 Task: Search one way flight ticket for 2 adults, 2 infants in seat and 1 infant on lap in first from Bemidji: Bemidji Regional Airport to Greensboro: Piedmont Triad International Airport on 5-1-2023. Choice of flights is Westjet. Number of bags: 1 checked bag. Price is upto 85000. Outbound departure time preference is 6:15.
Action: Mouse moved to (355, 493)
Screenshot: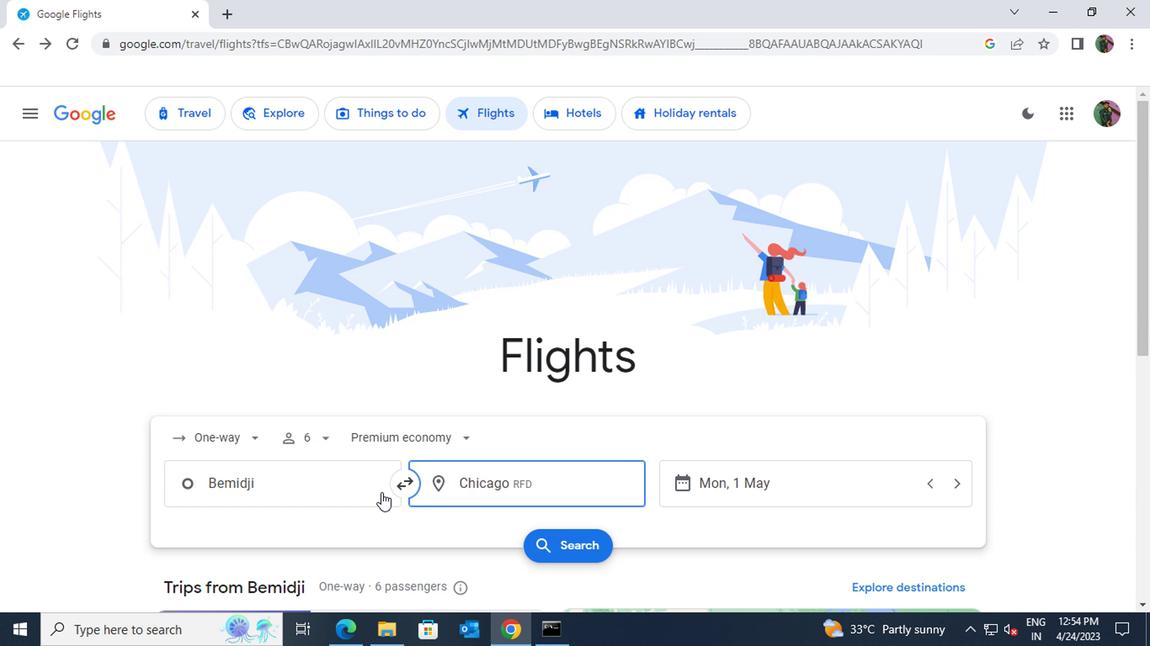 
Action: Mouse pressed left at (355, 493)
Screenshot: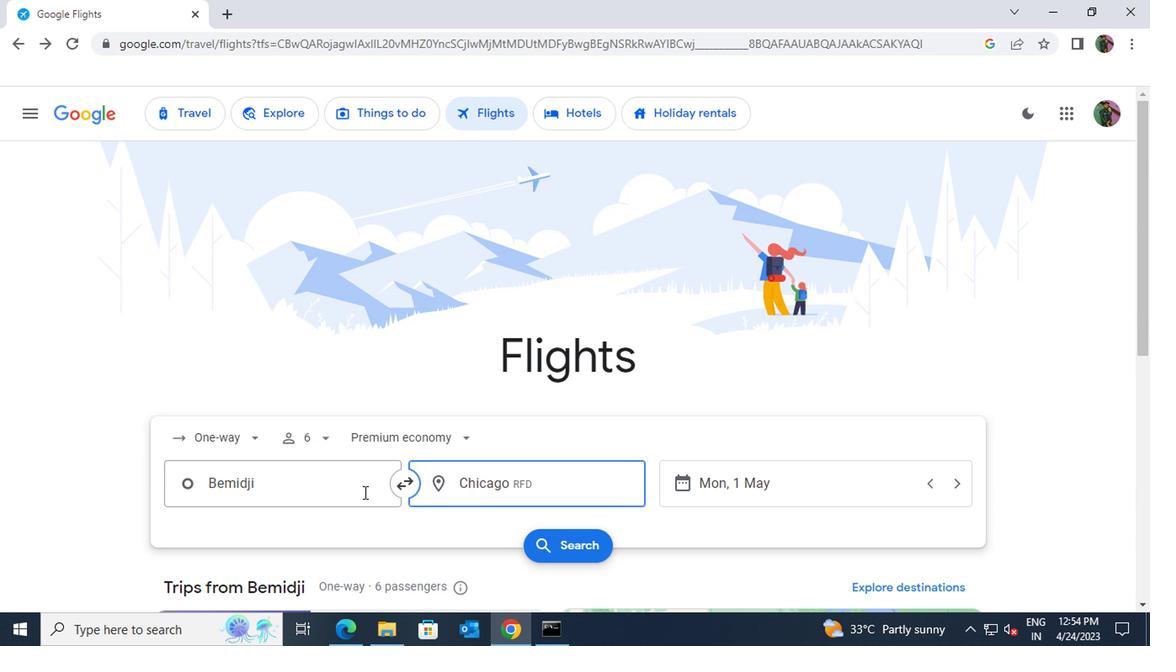 
Action: Key pressed bem
Screenshot: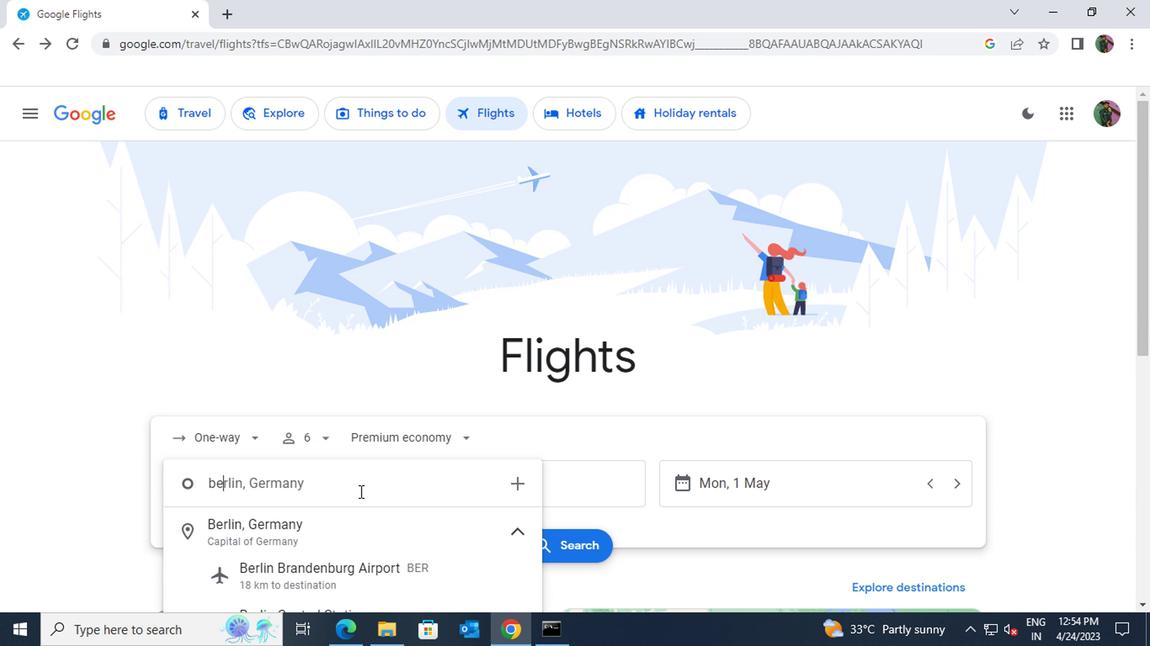 
Action: Mouse moved to (327, 524)
Screenshot: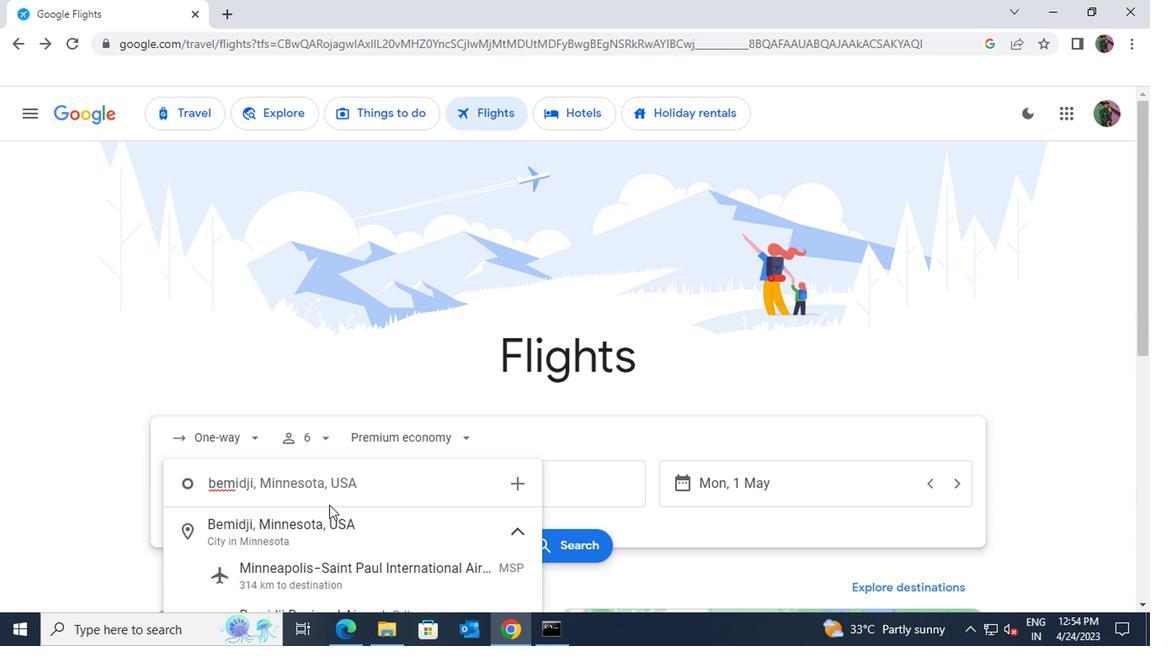 
Action: Mouse pressed left at (327, 524)
Screenshot: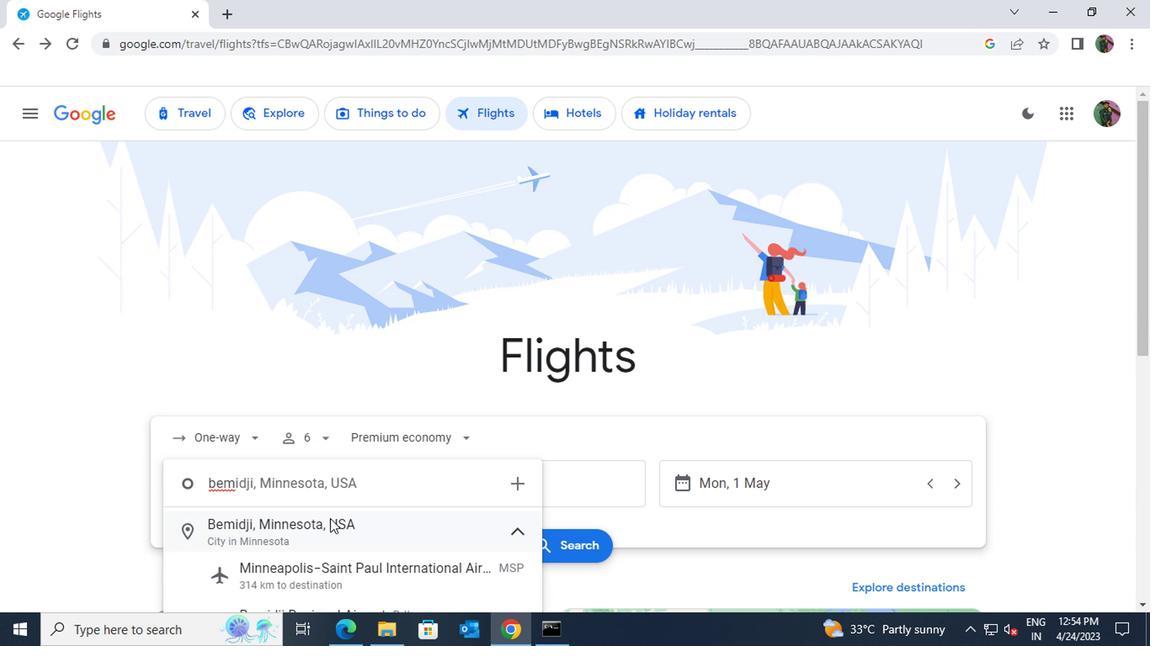 
Action: Mouse moved to (455, 493)
Screenshot: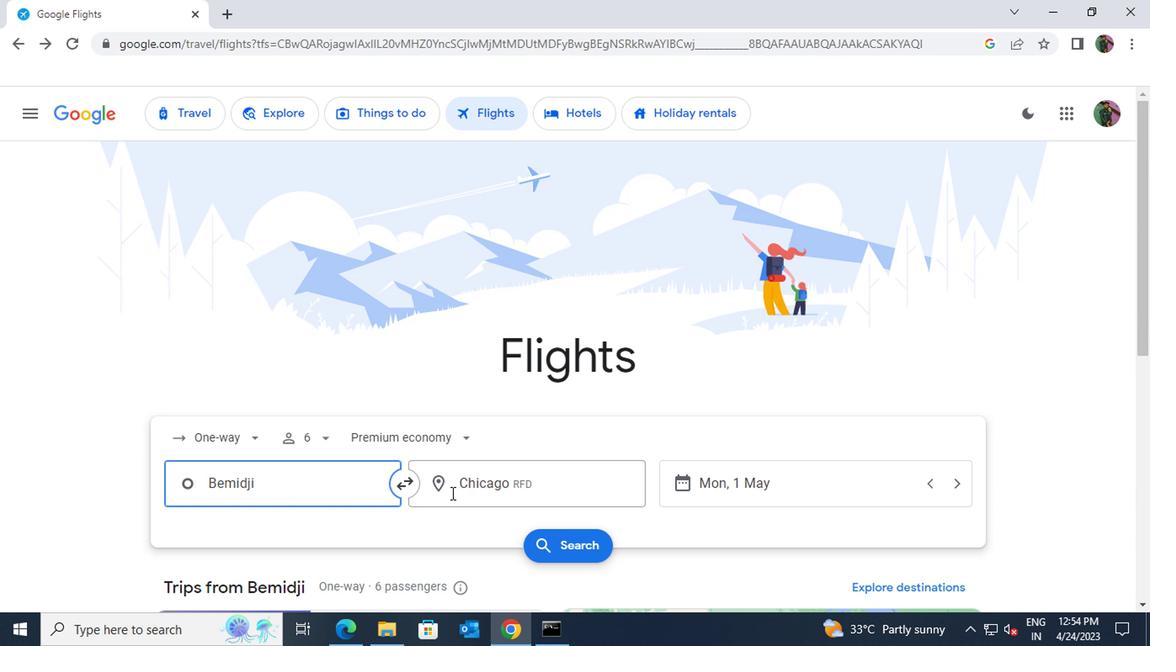 
Action: Mouse pressed left at (455, 493)
Screenshot: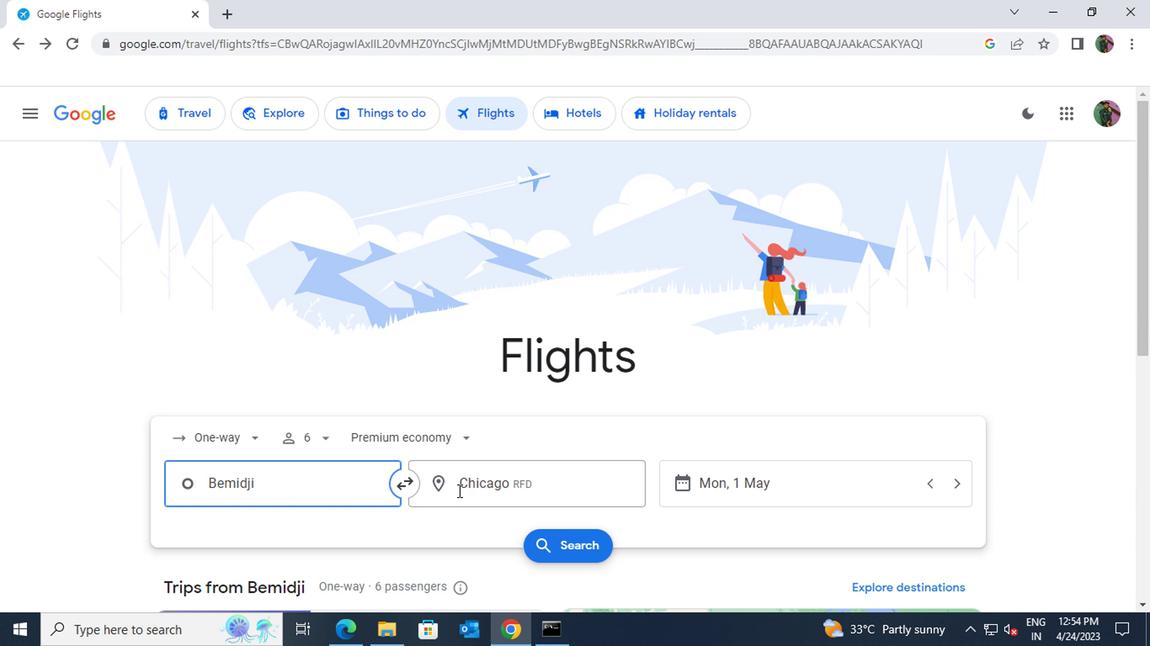
Action: Key pressed greensboro
Screenshot: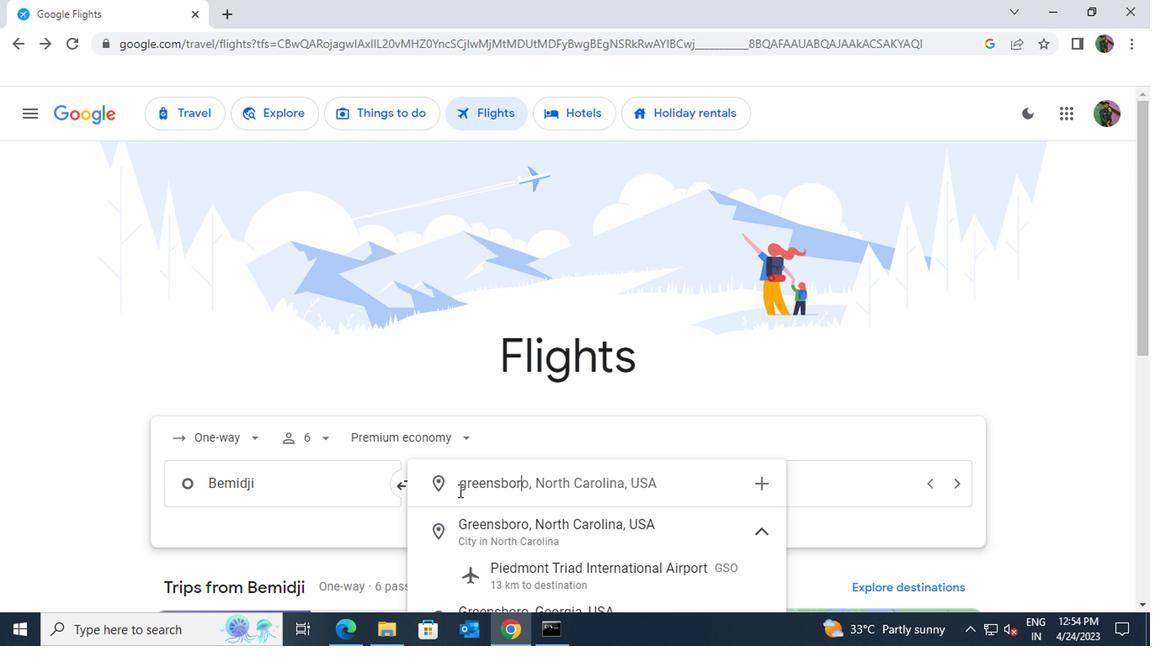 
Action: Mouse moved to (465, 530)
Screenshot: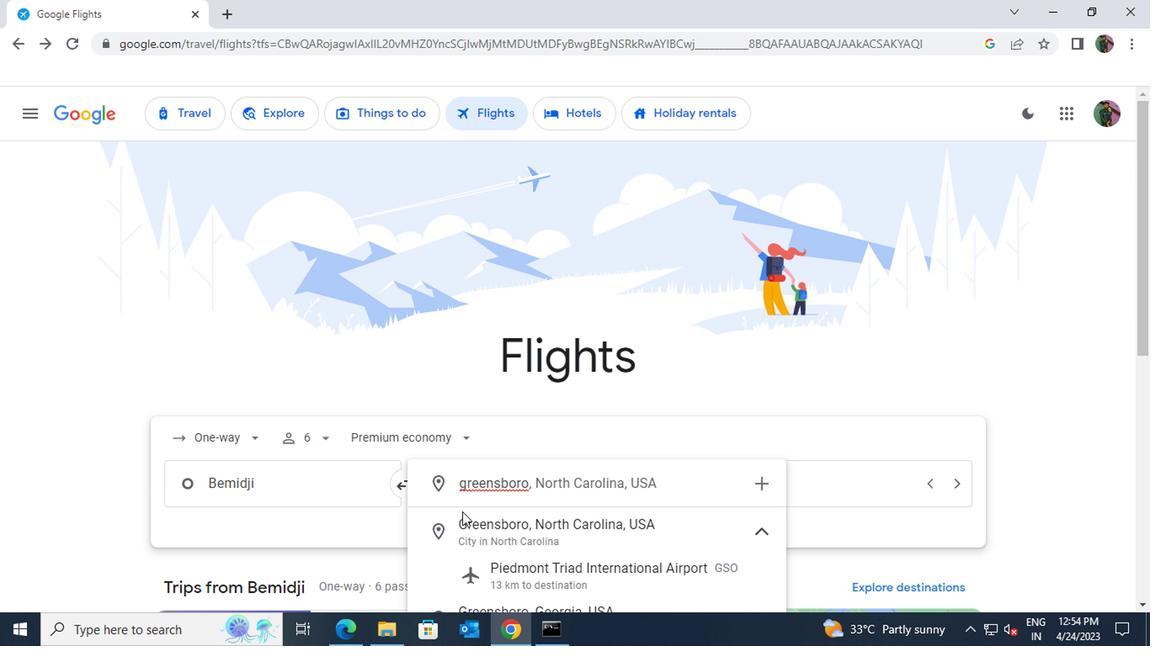 
Action: Mouse pressed left at (465, 530)
Screenshot: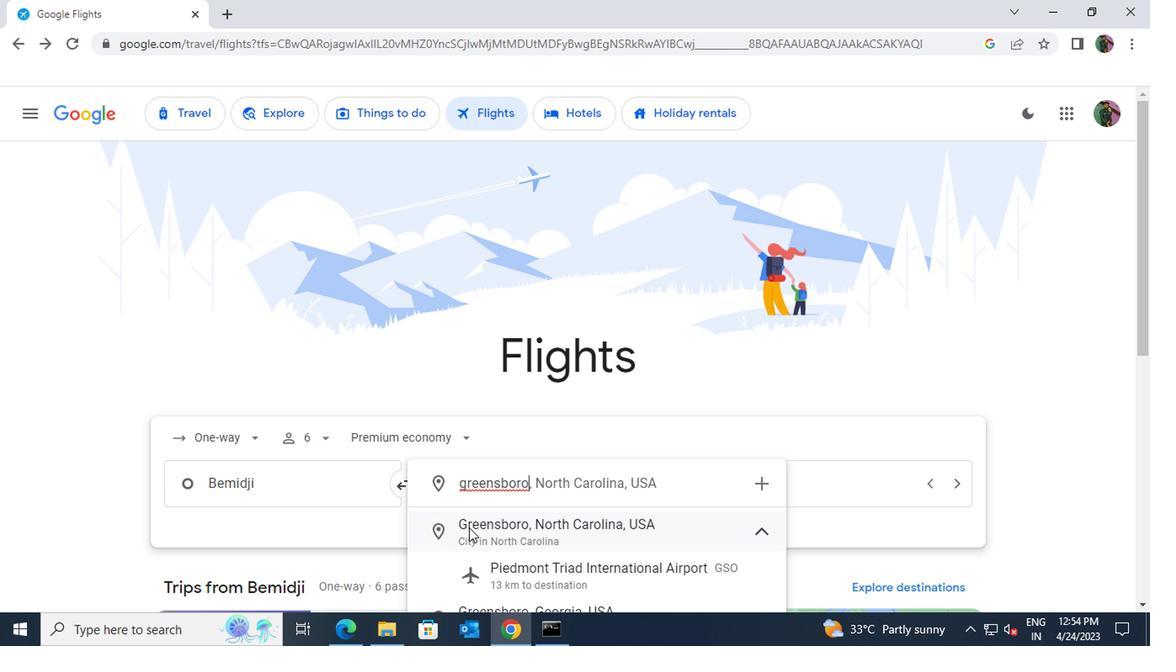 
Action: Mouse moved to (324, 443)
Screenshot: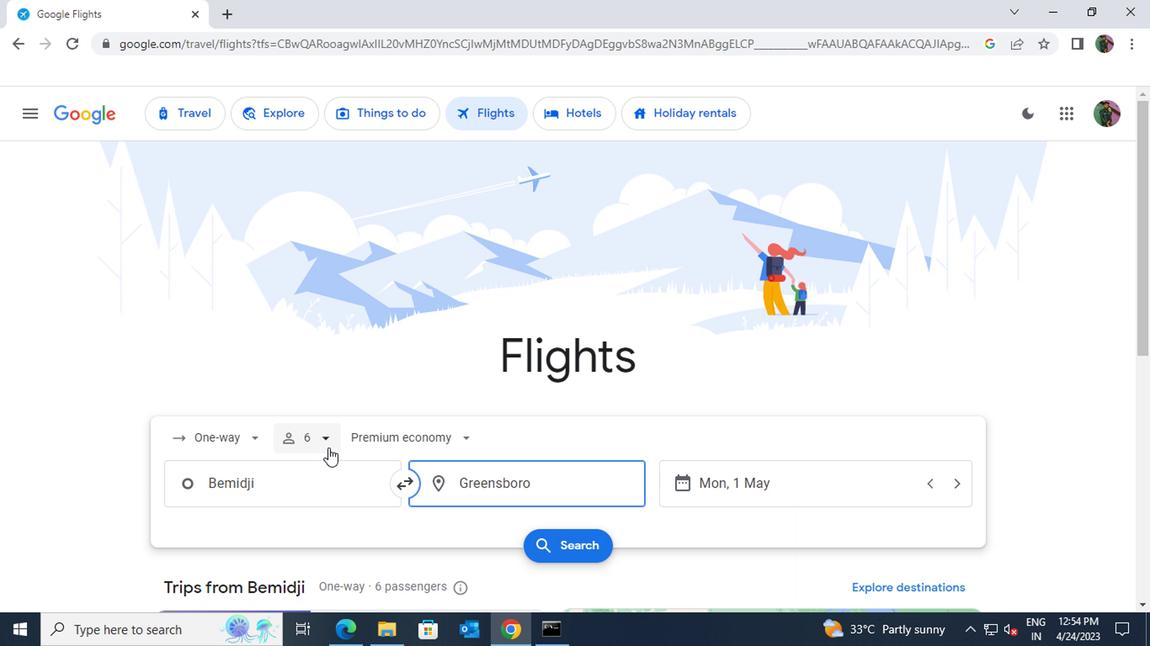 
Action: Mouse pressed left at (324, 443)
Screenshot: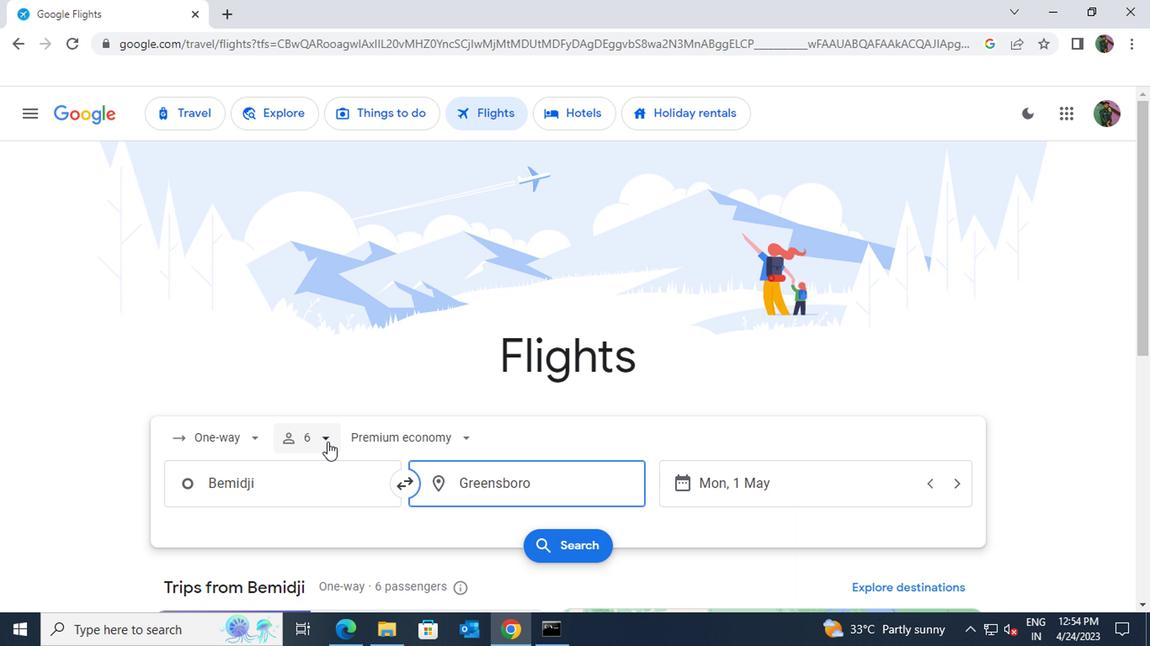 
Action: Mouse moved to (388, 482)
Screenshot: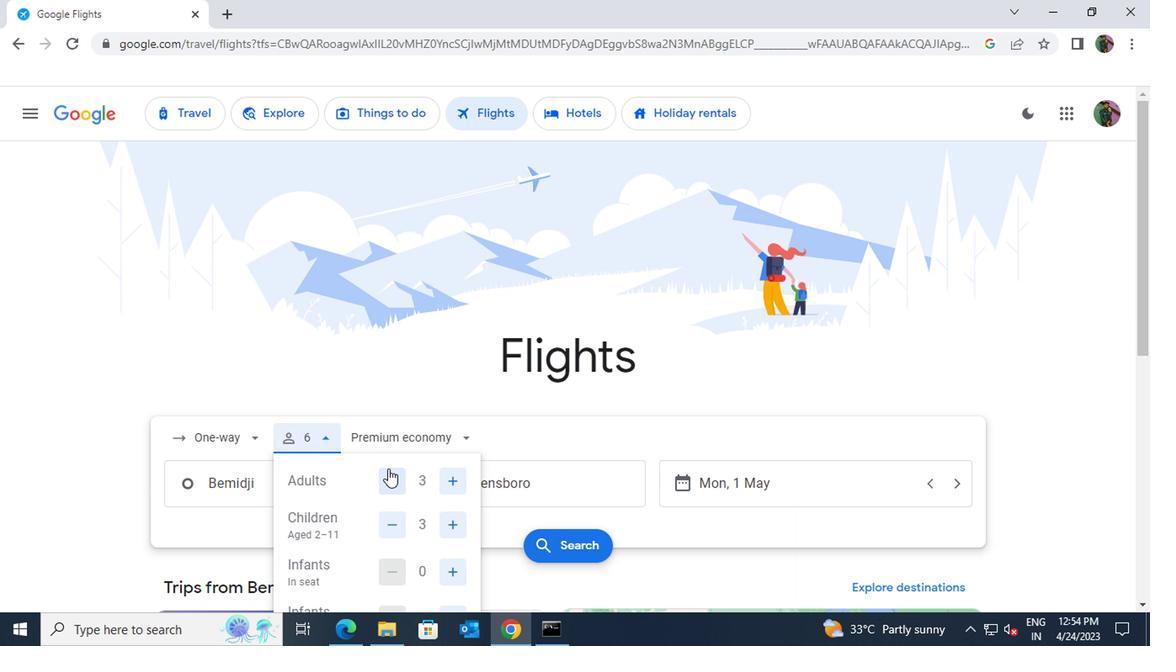 
Action: Mouse pressed left at (388, 482)
Screenshot: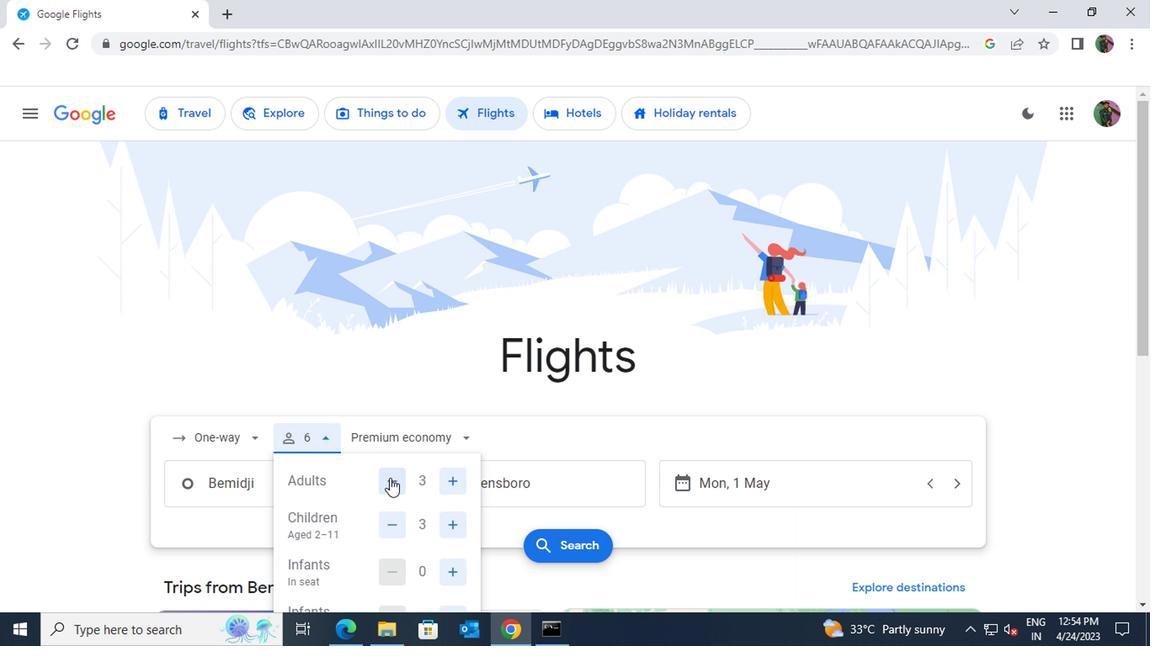 
Action: Mouse moved to (400, 519)
Screenshot: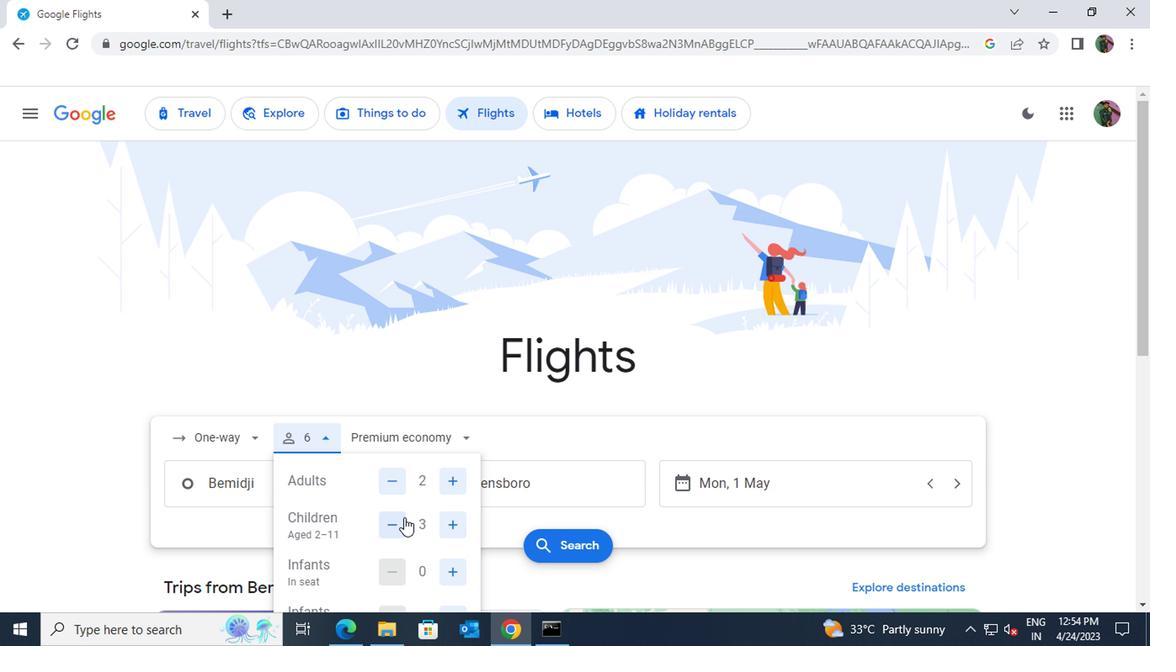 
Action: Mouse pressed left at (400, 519)
Screenshot: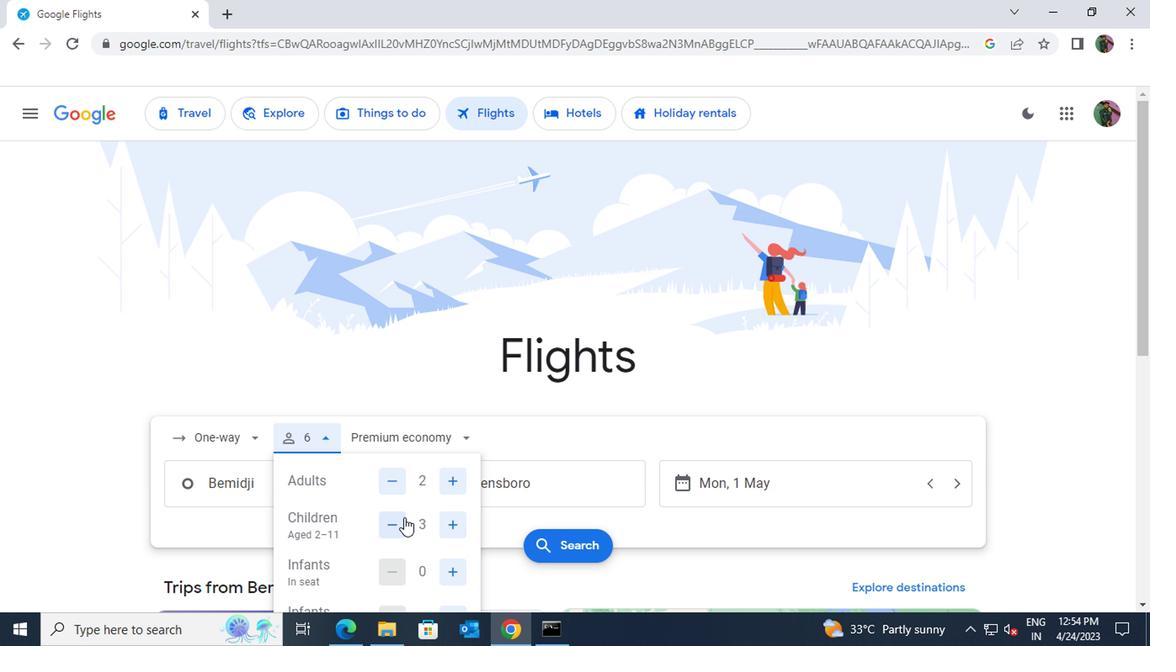 
Action: Mouse moved to (398, 521)
Screenshot: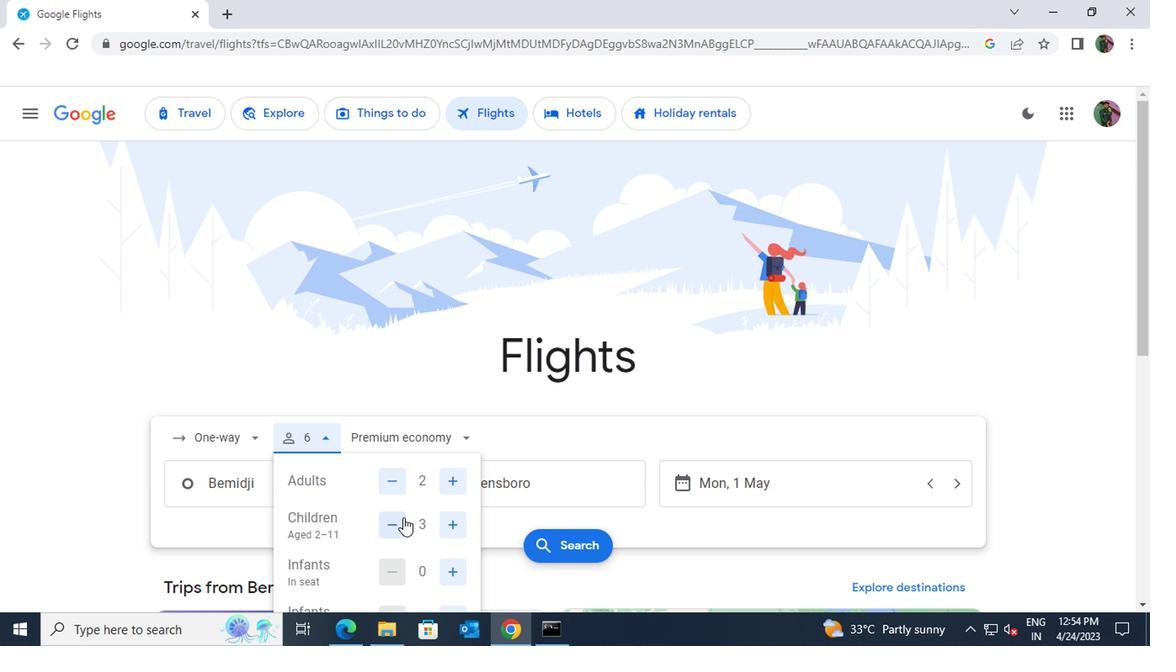 
Action: Mouse pressed left at (398, 521)
Screenshot: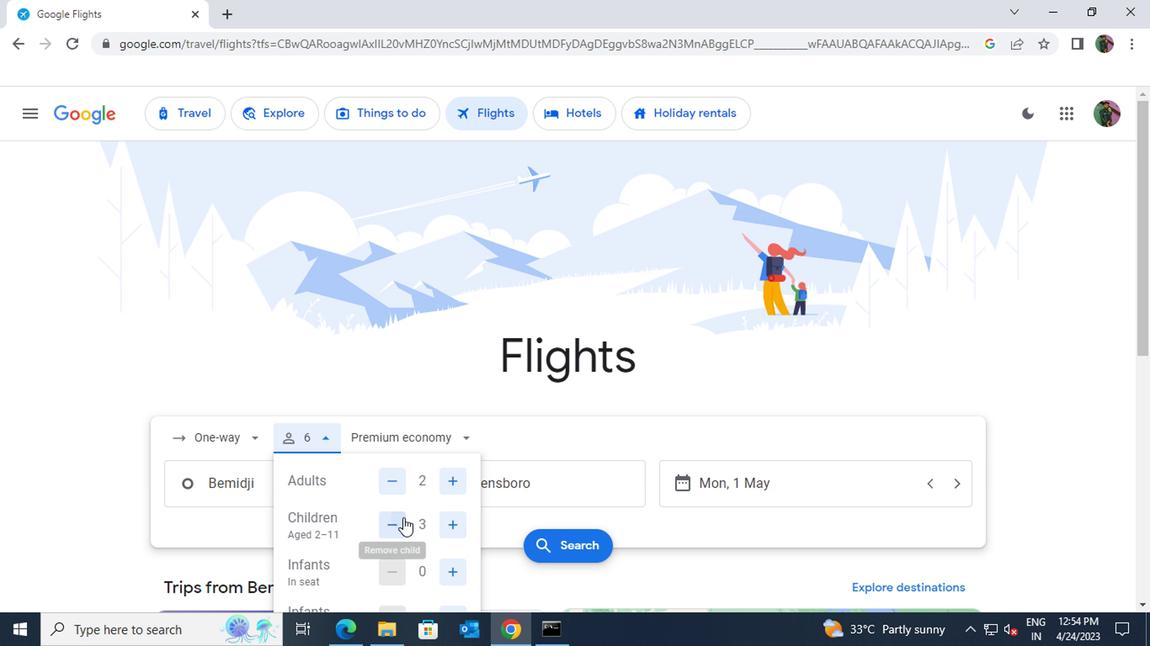 
Action: Mouse pressed left at (398, 521)
Screenshot: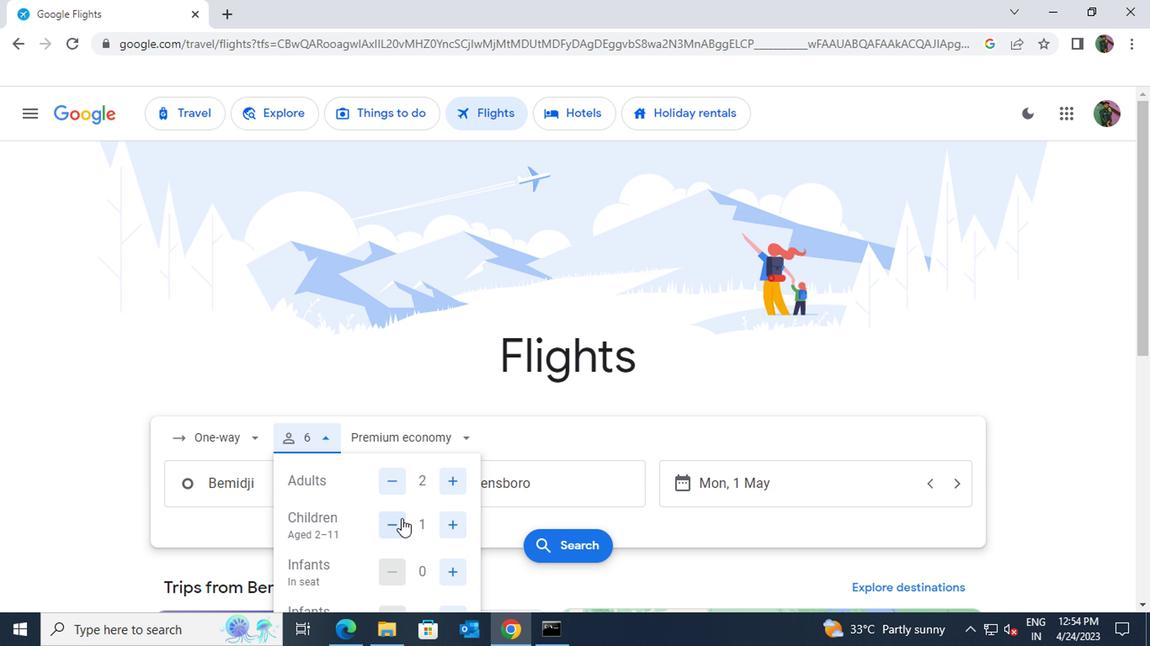 
Action: Mouse scrolled (398, 519) with delta (0, -1)
Screenshot: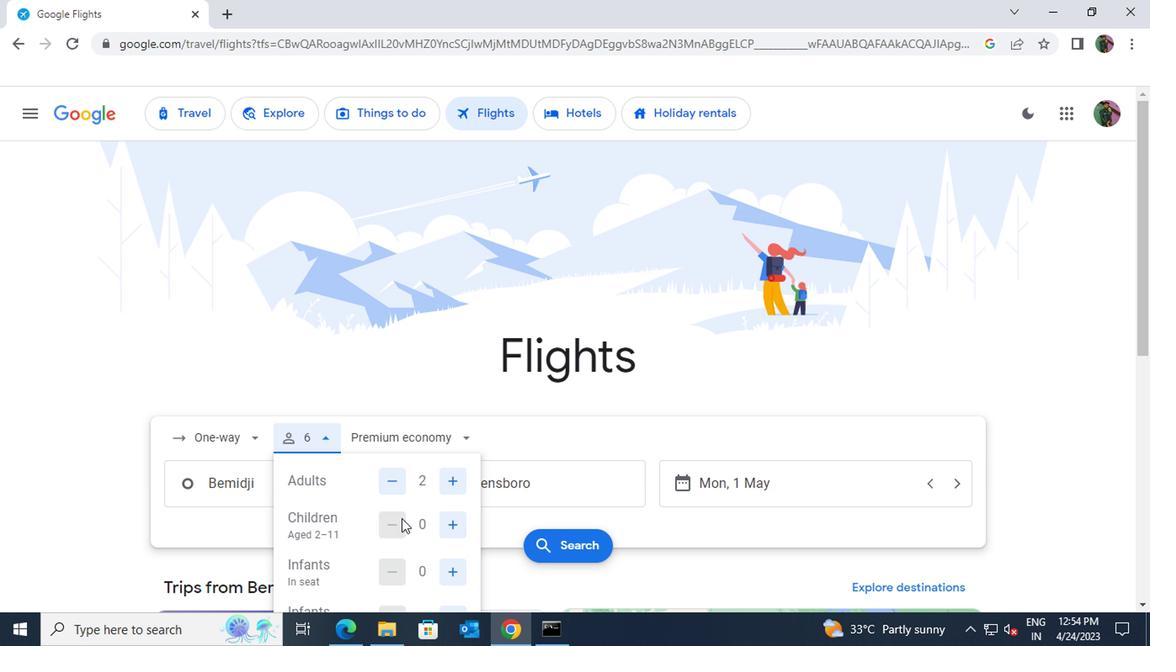 
Action: Mouse moved to (448, 488)
Screenshot: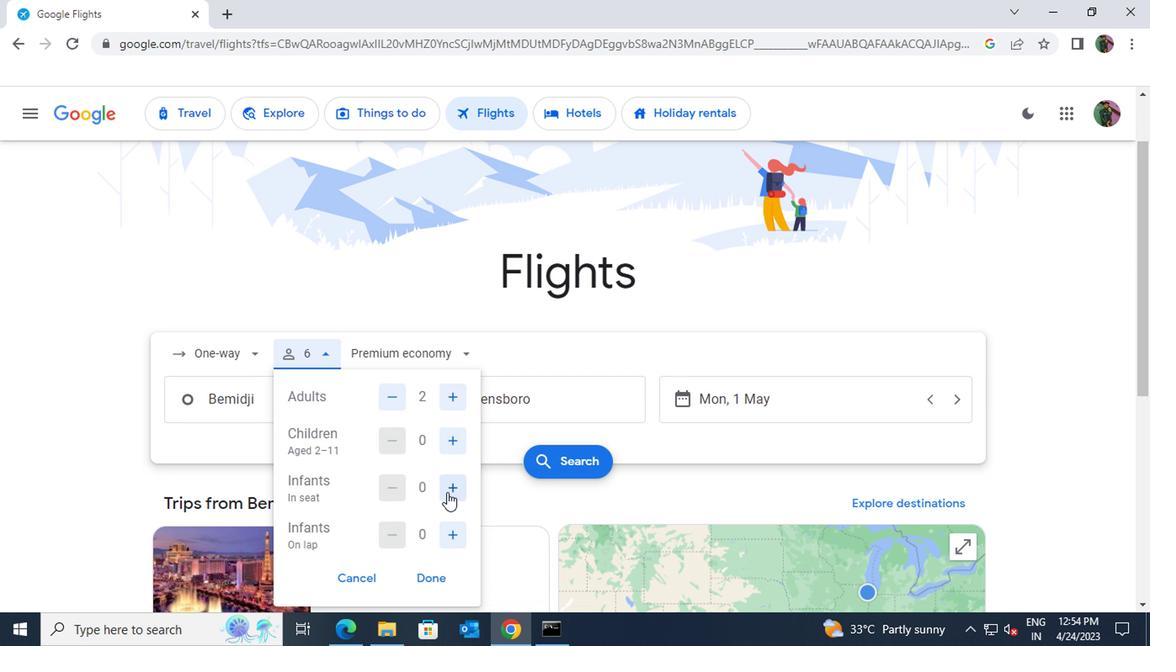 
Action: Mouse pressed left at (448, 488)
Screenshot: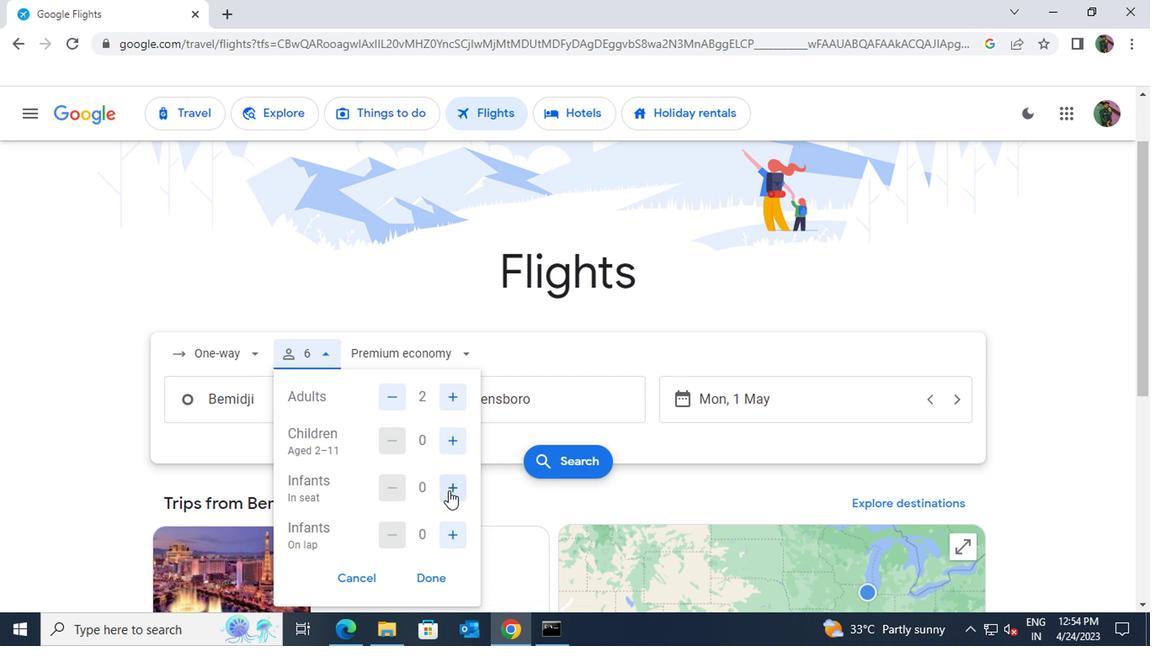 
Action: Mouse moved to (445, 531)
Screenshot: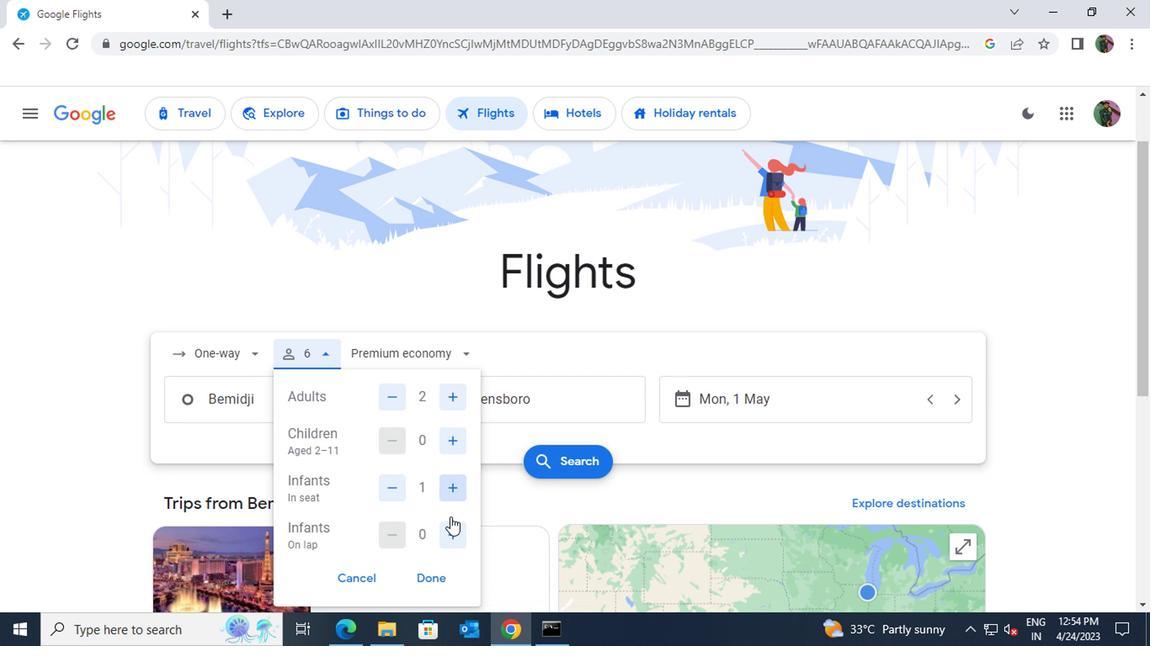 
Action: Mouse pressed left at (445, 531)
Screenshot: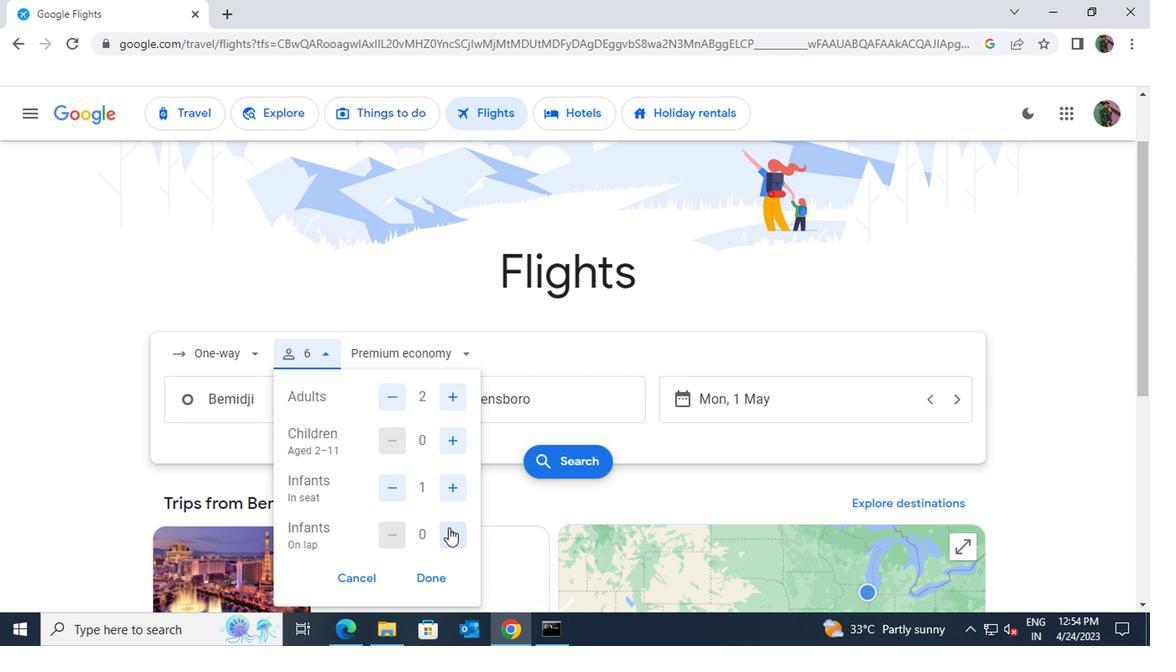 
Action: Mouse moved to (431, 579)
Screenshot: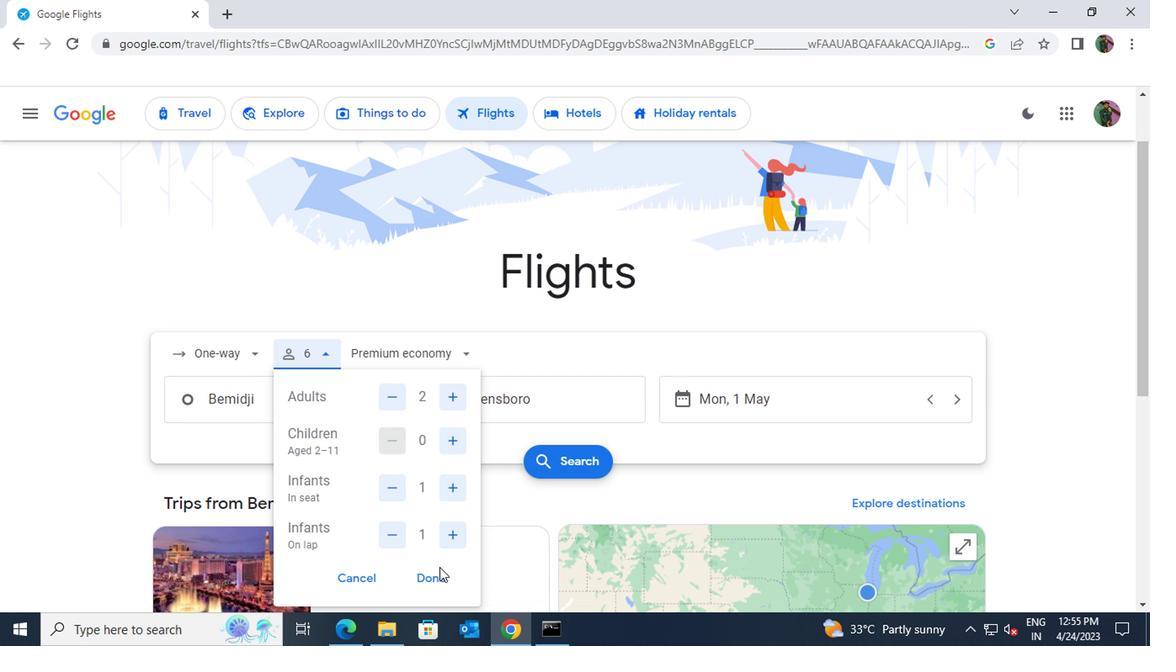 
Action: Mouse pressed left at (431, 579)
Screenshot: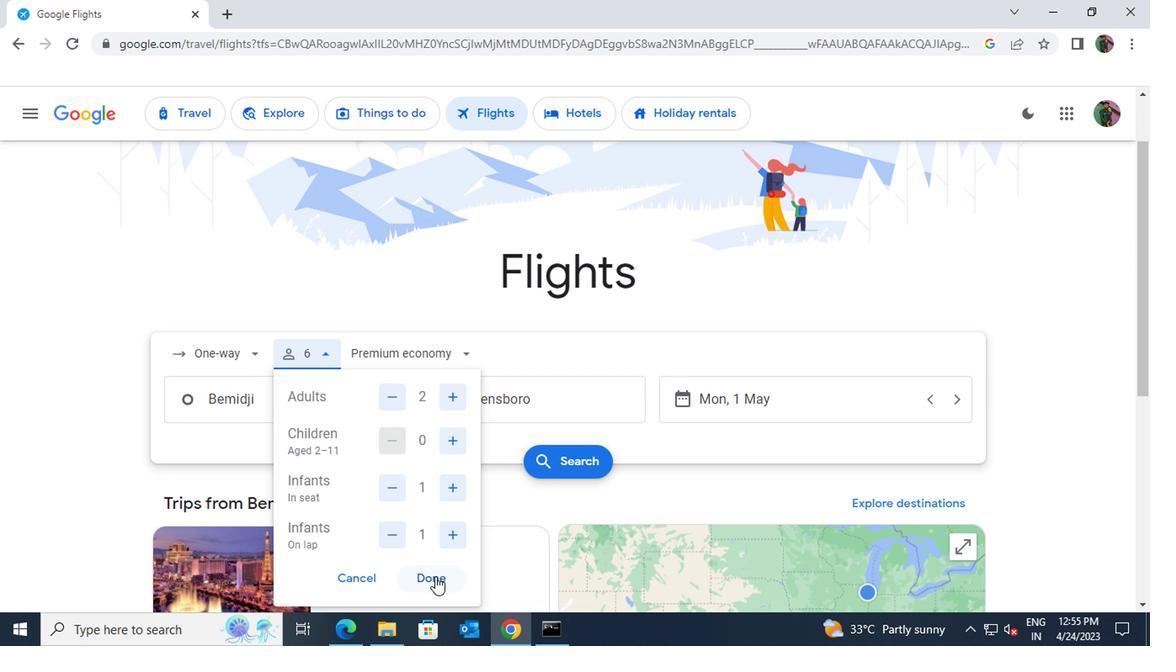 
Action: Mouse moved to (583, 461)
Screenshot: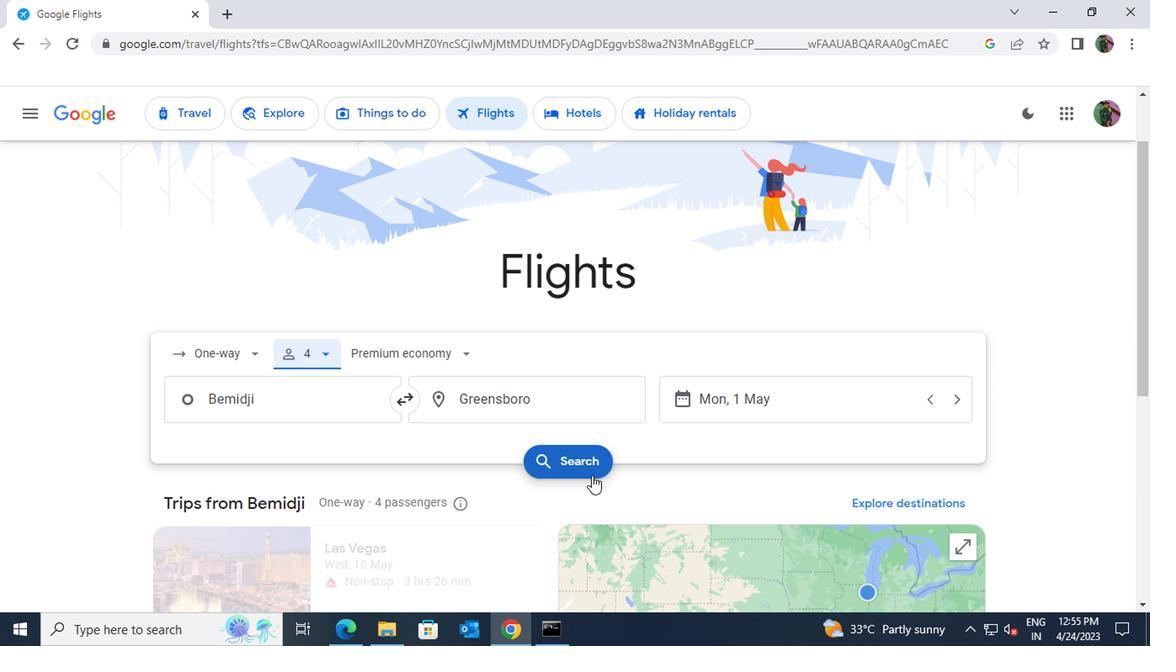
Action: Mouse pressed left at (583, 461)
Screenshot: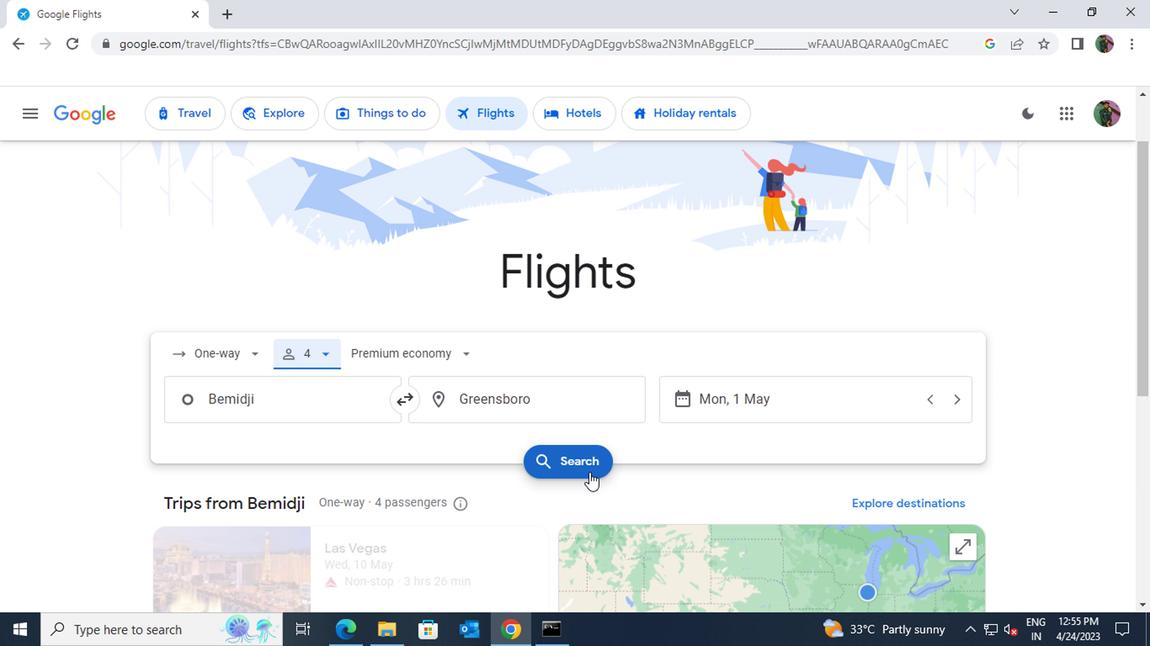 
Action: Mouse moved to (448, 268)
Screenshot: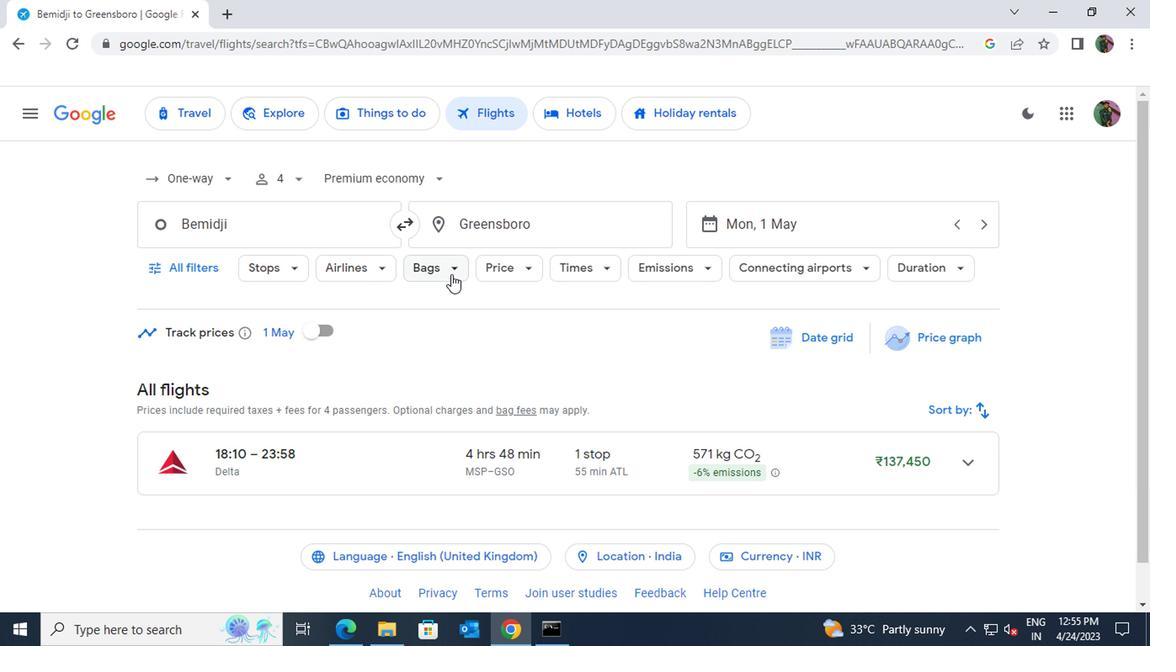 
Action: Mouse pressed left at (448, 268)
Screenshot: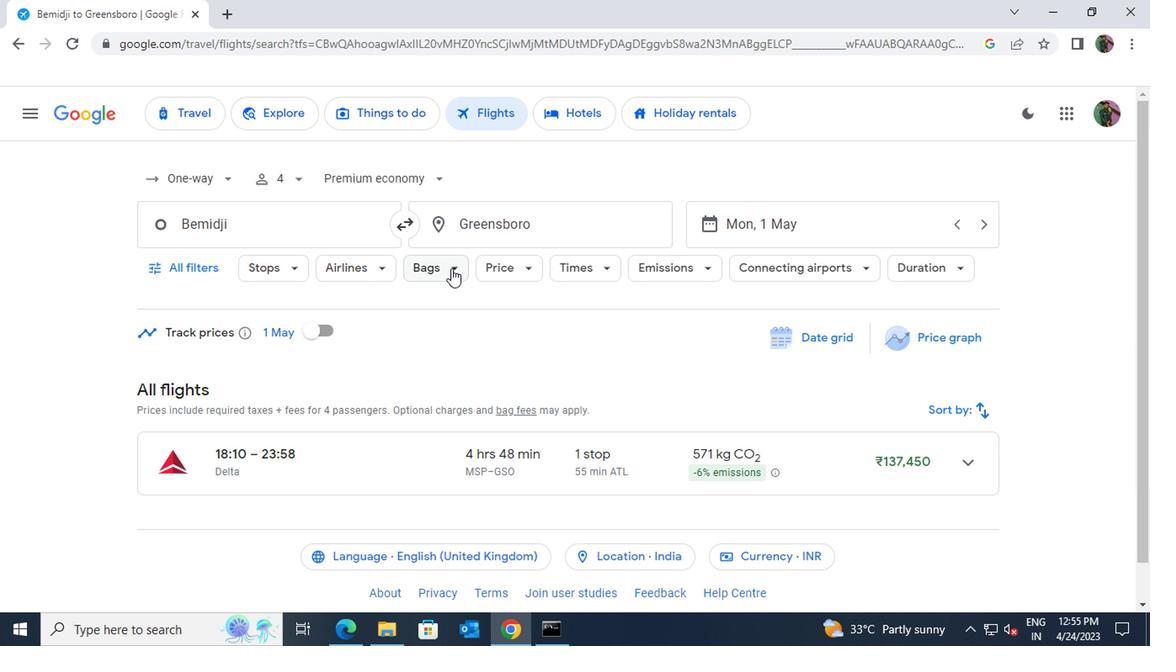 
Action: Mouse moved to (661, 388)
Screenshot: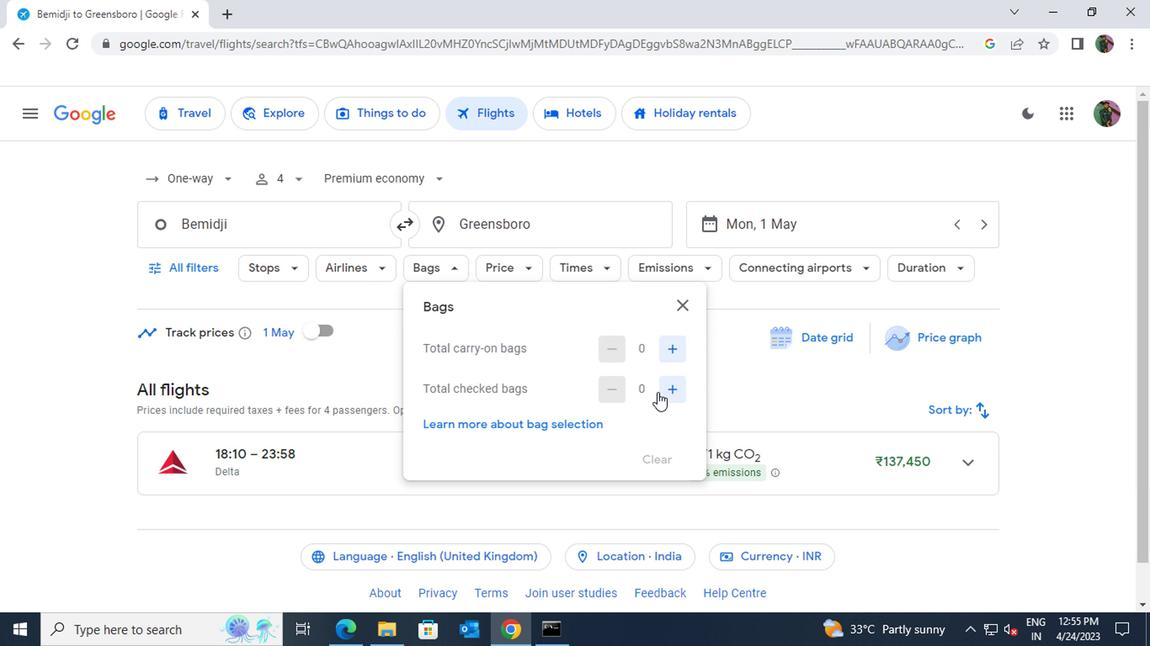 
Action: Mouse pressed left at (661, 388)
Screenshot: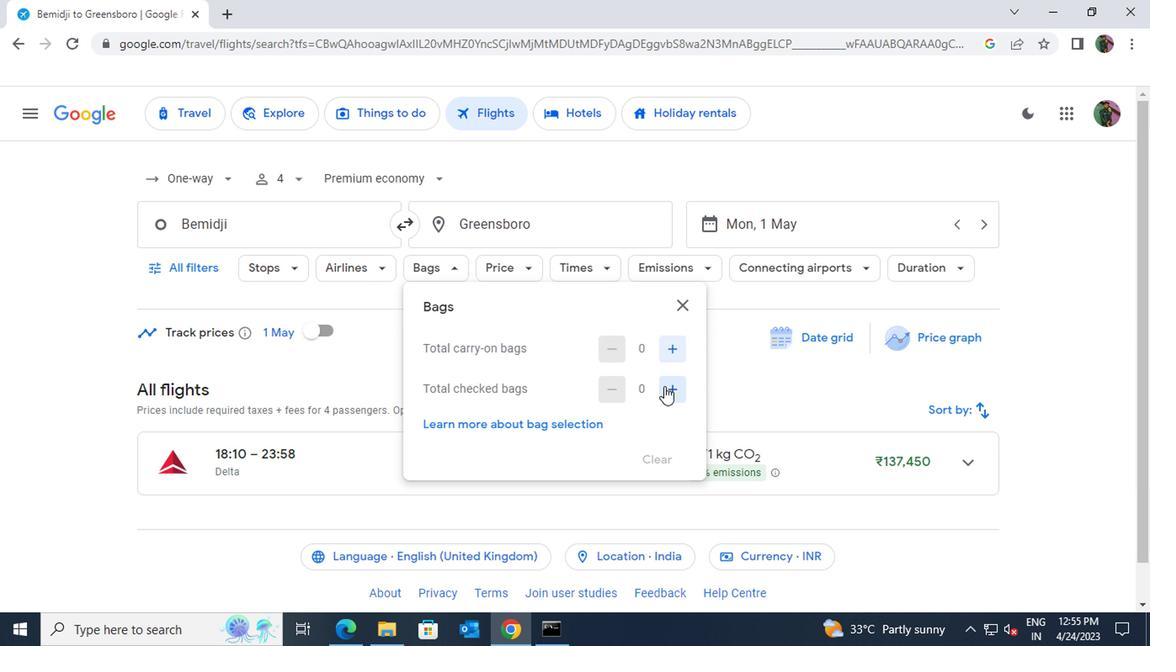 
Action: Mouse moved to (677, 307)
Screenshot: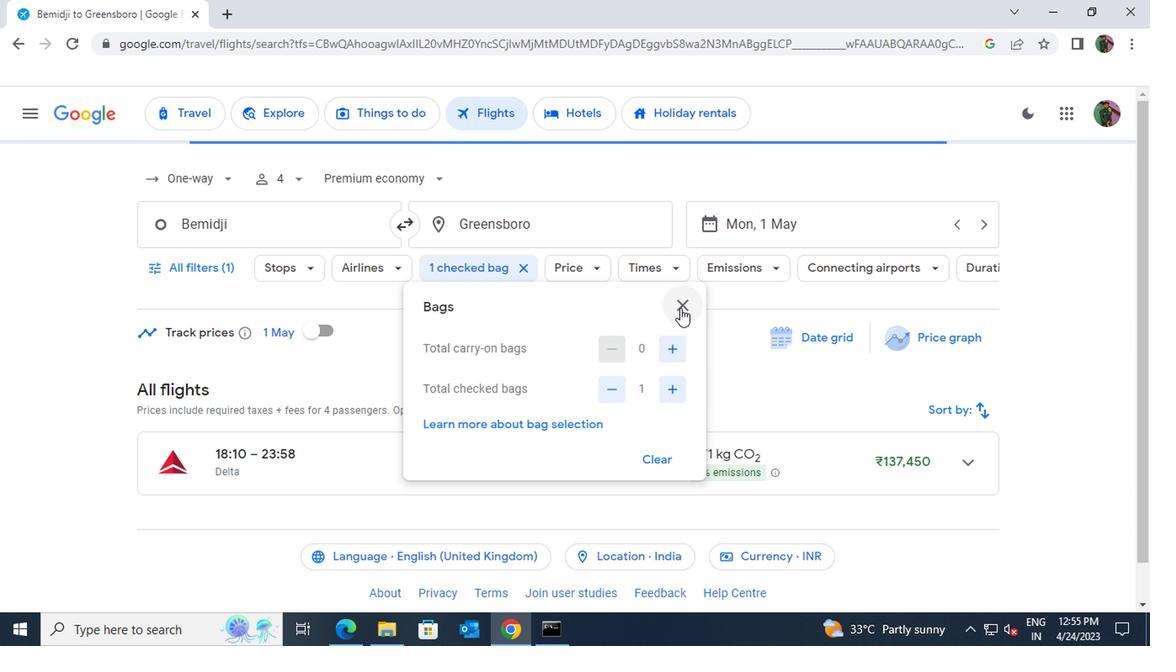 
Action: Mouse pressed left at (677, 307)
Screenshot: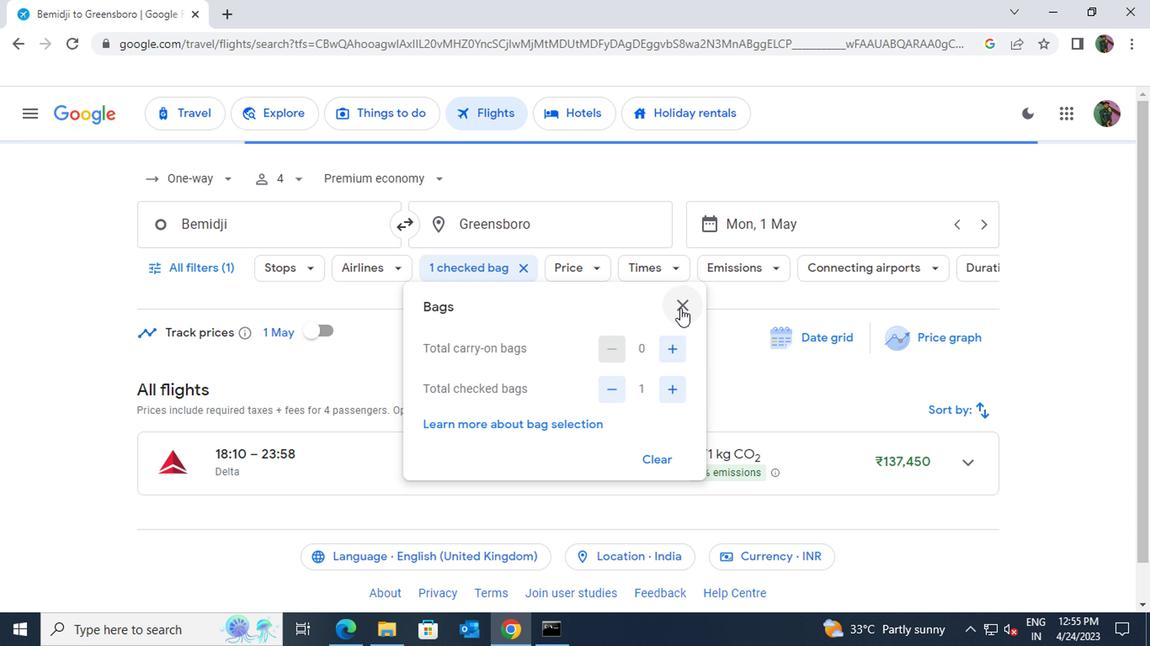 
Action: Mouse moved to (594, 271)
Screenshot: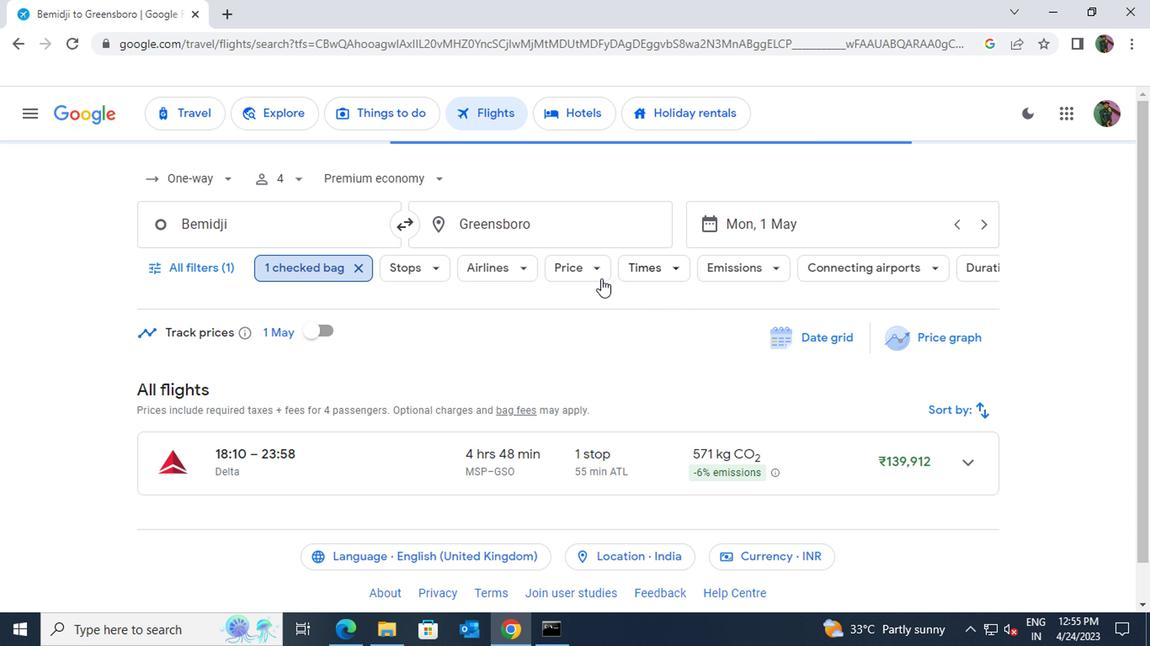 
Action: Mouse pressed left at (594, 271)
Screenshot: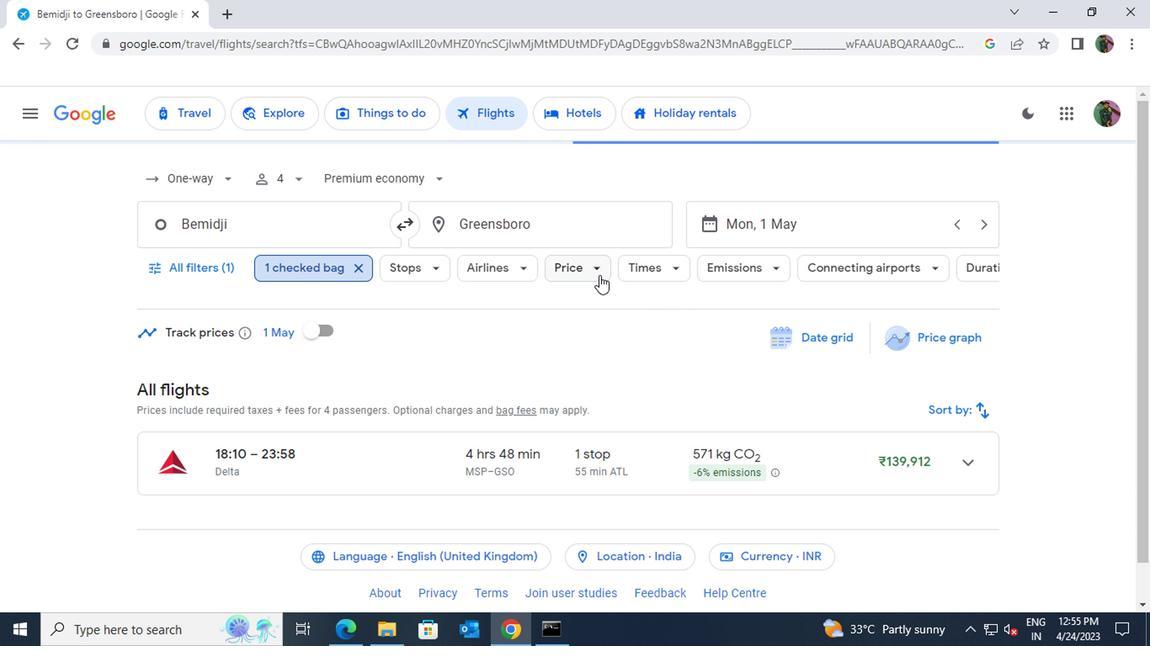 
Action: Mouse moved to (824, 369)
Screenshot: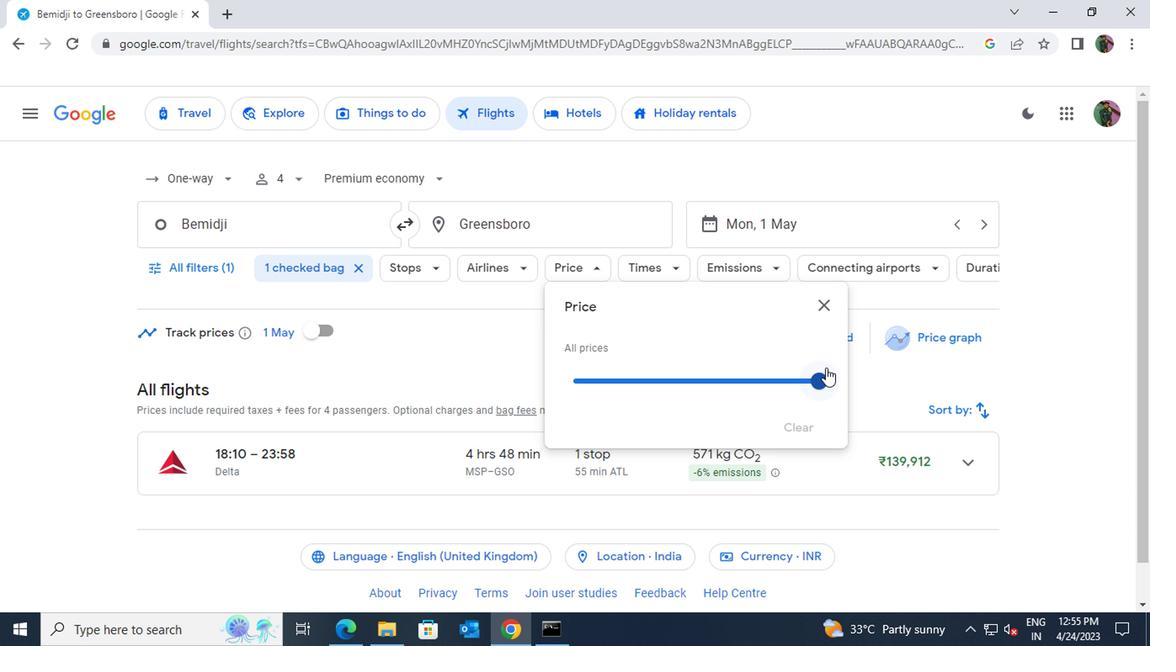 
Action: Mouse pressed left at (824, 369)
Screenshot: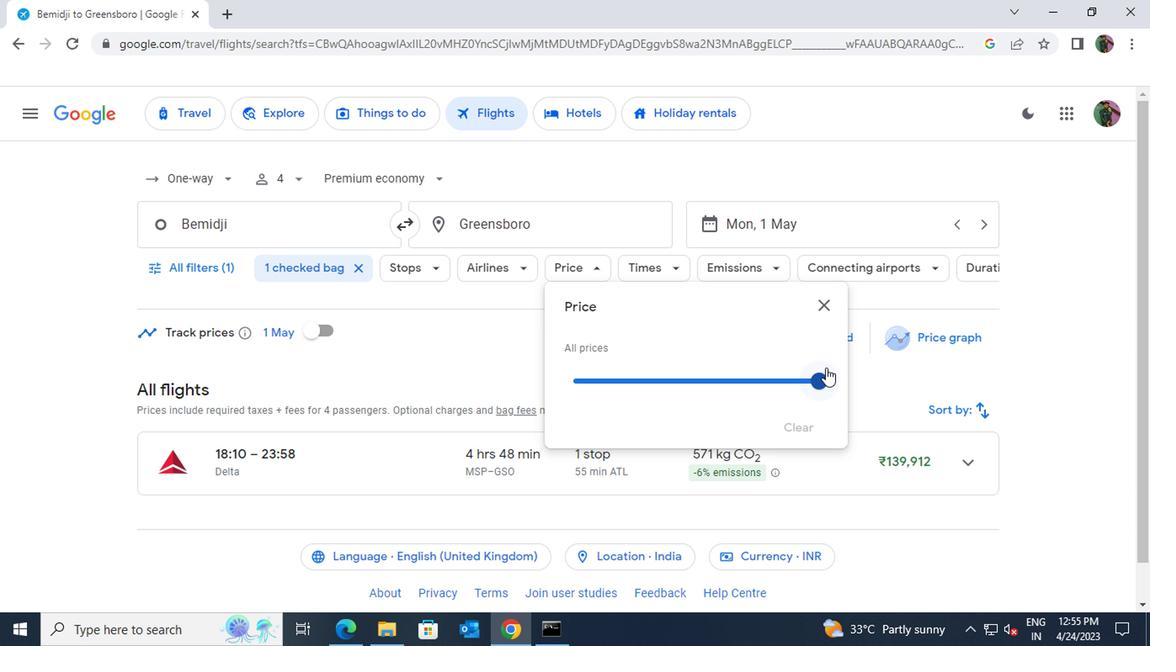 
Action: Mouse moved to (810, 309)
Screenshot: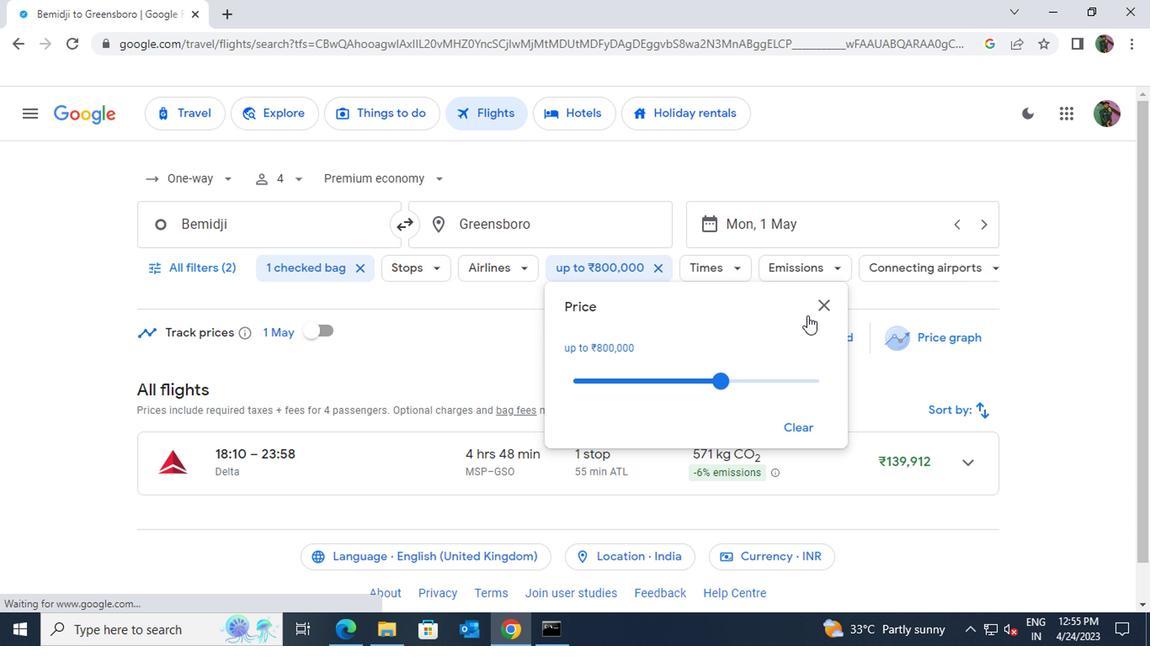 
Action: Mouse pressed left at (810, 309)
Screenshot: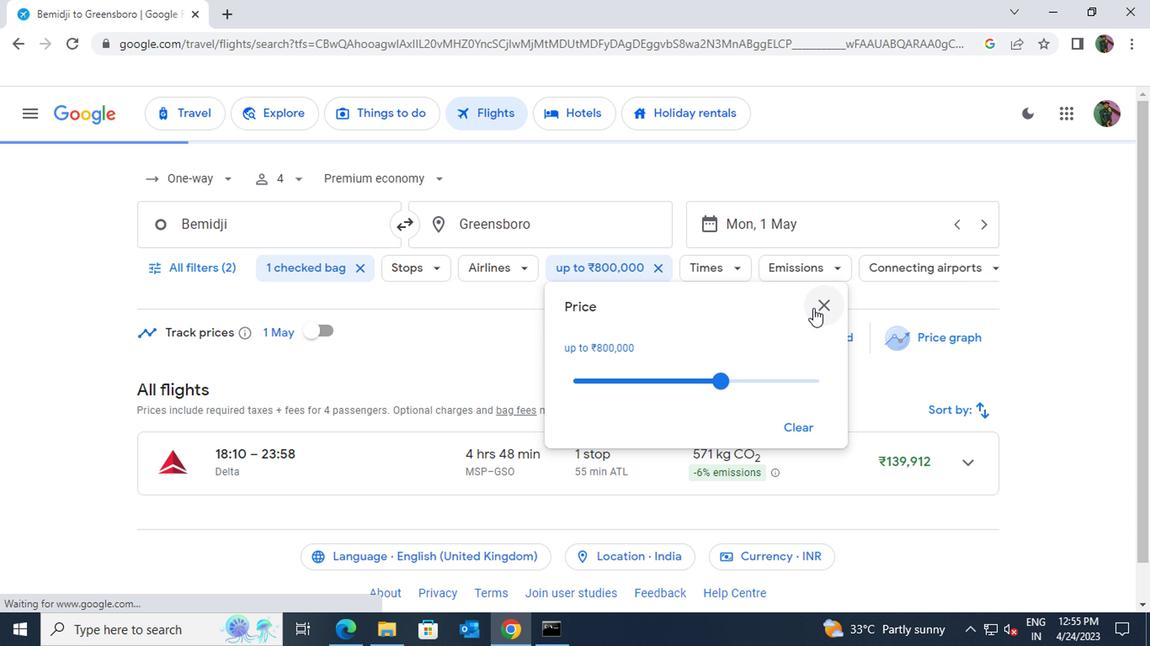 
Action: Mouse moved to (731, 271)
Screenshot: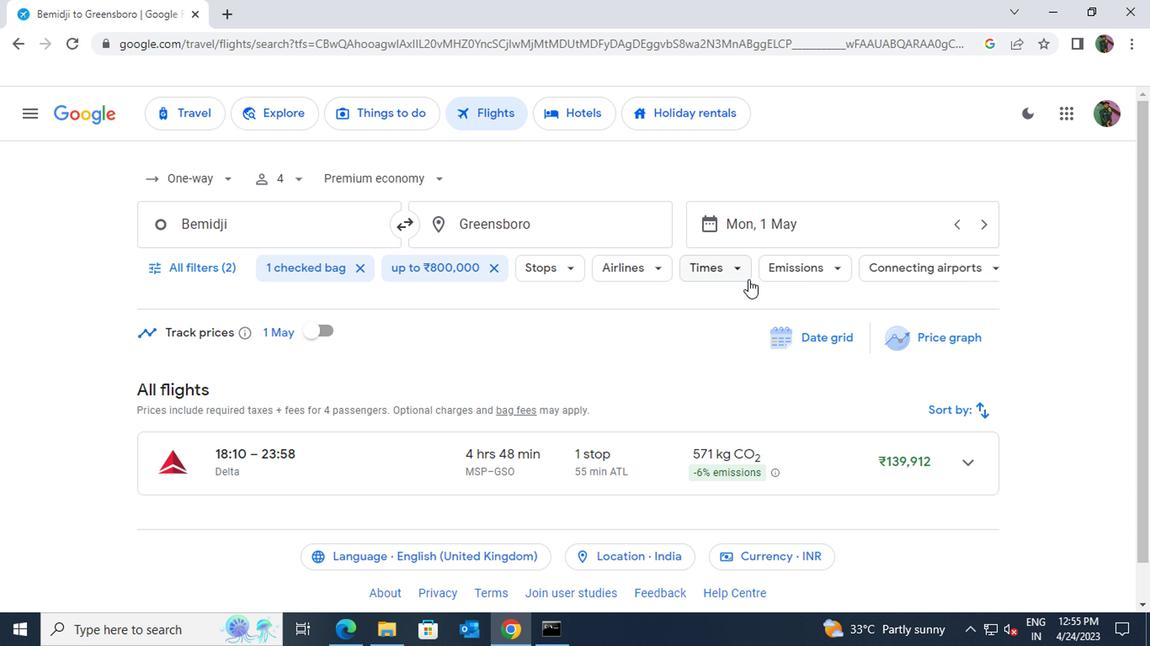 
Action: Mouse pressed left at (731, 271)
Screenshot: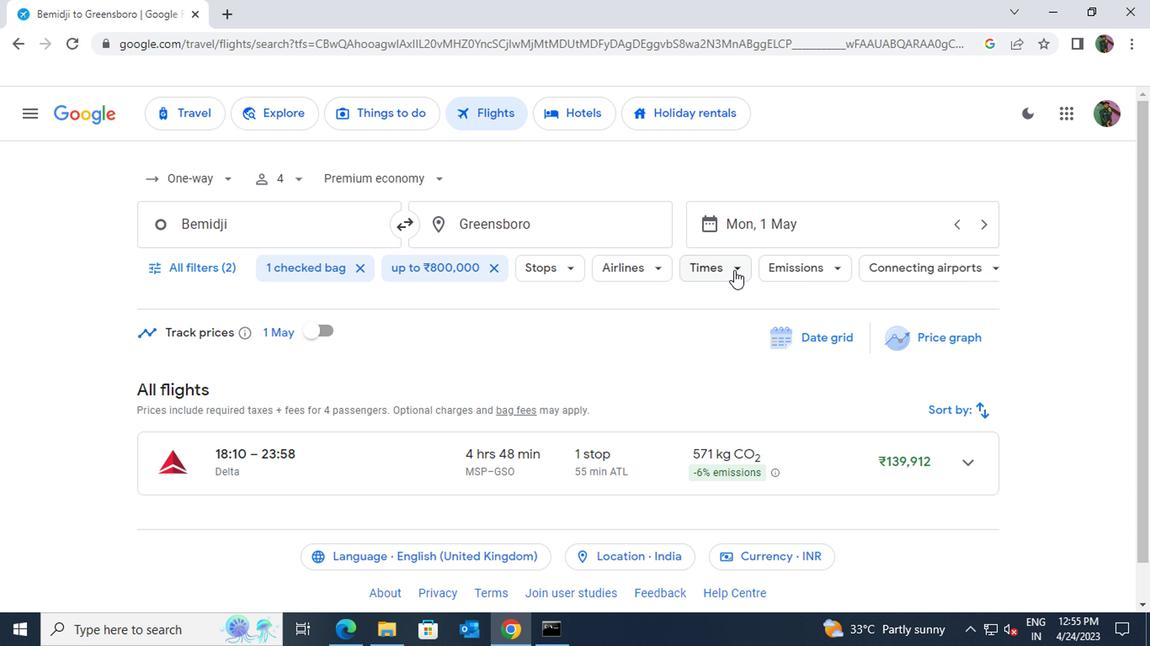 
Action: Mouse moved to (951, 430)
Screenshot: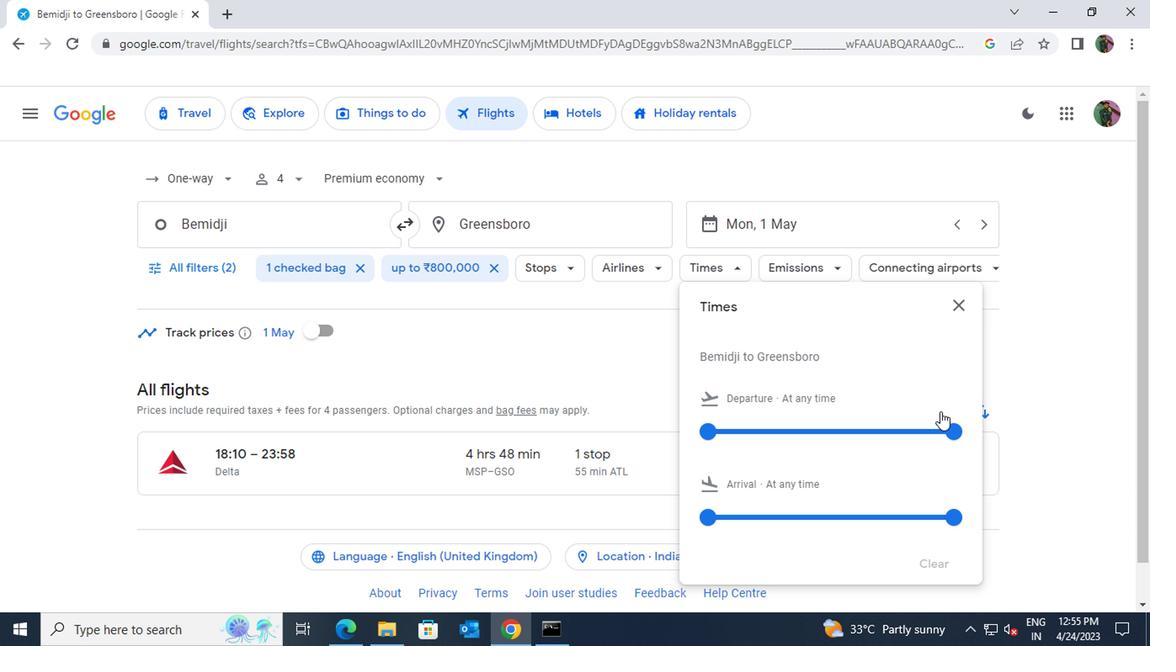 
Action: Mouse pressed left at (951, 430)
Screenshot: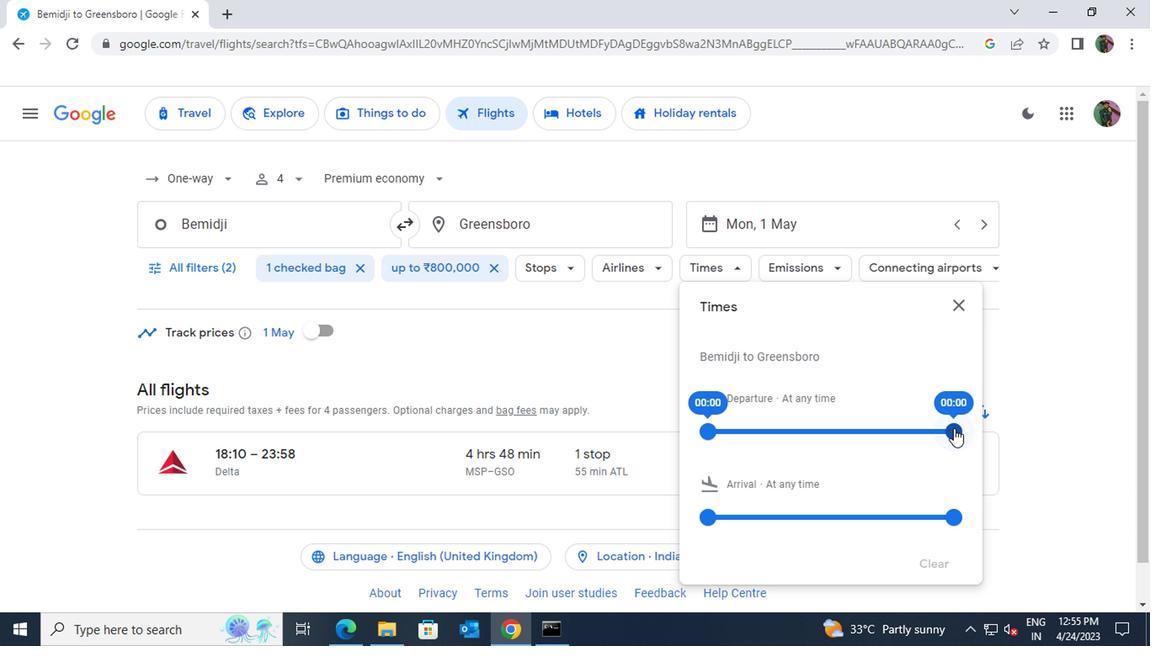 
Action: Mouse moved to (950, 310)
Screenshot: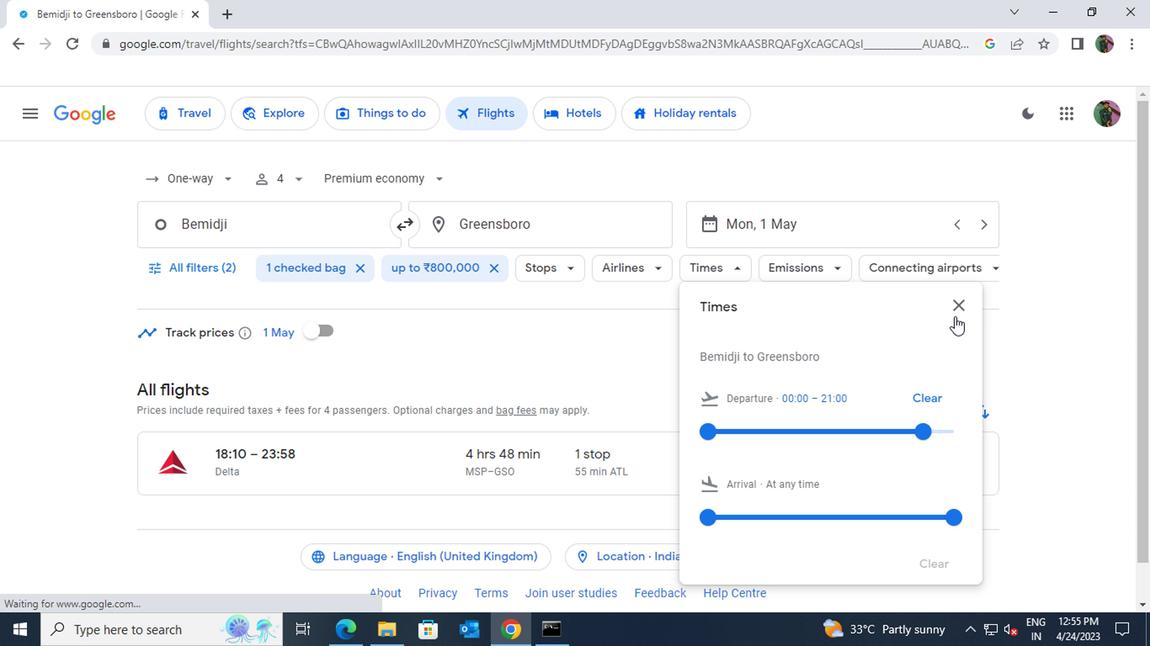 
Action: Mouse pressed left at (950, 310)
Screenshot: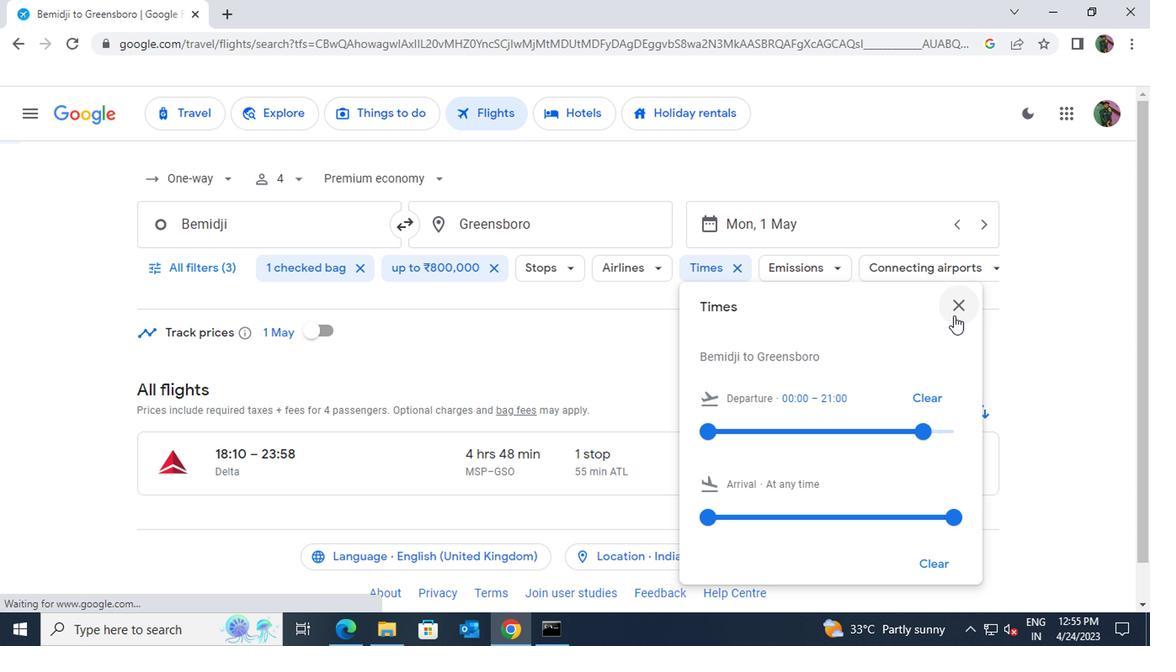 
Action: Mouse moved to (670, 463)
Screenshot: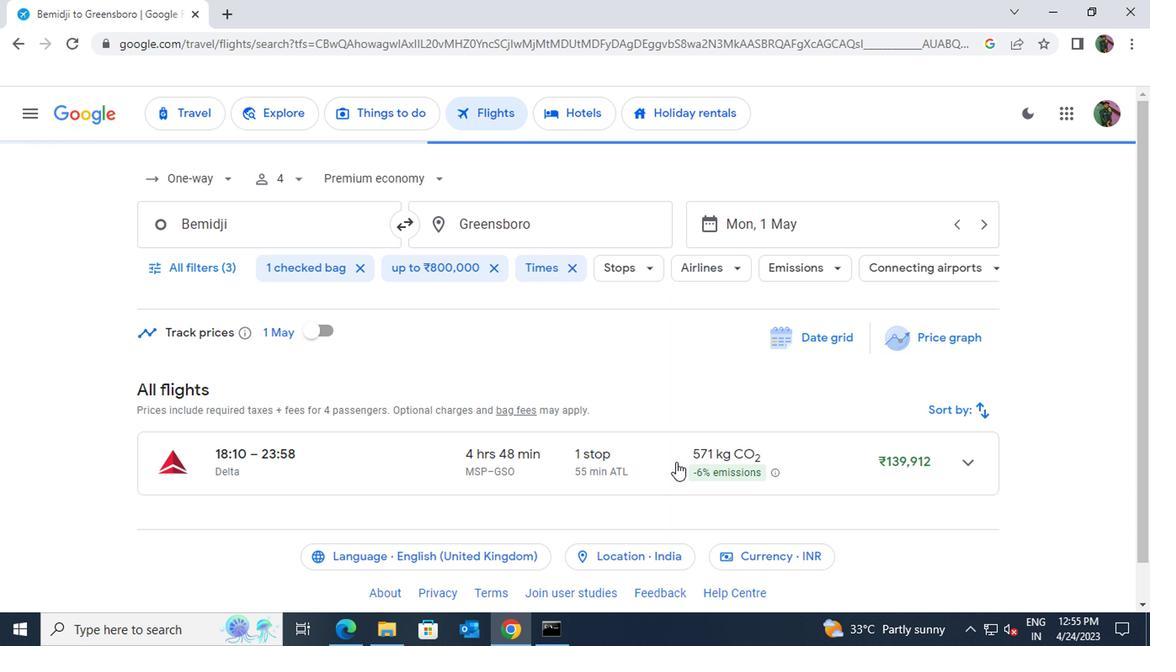 
Action: Mouse pressed left at (670, 463)
Screenshot: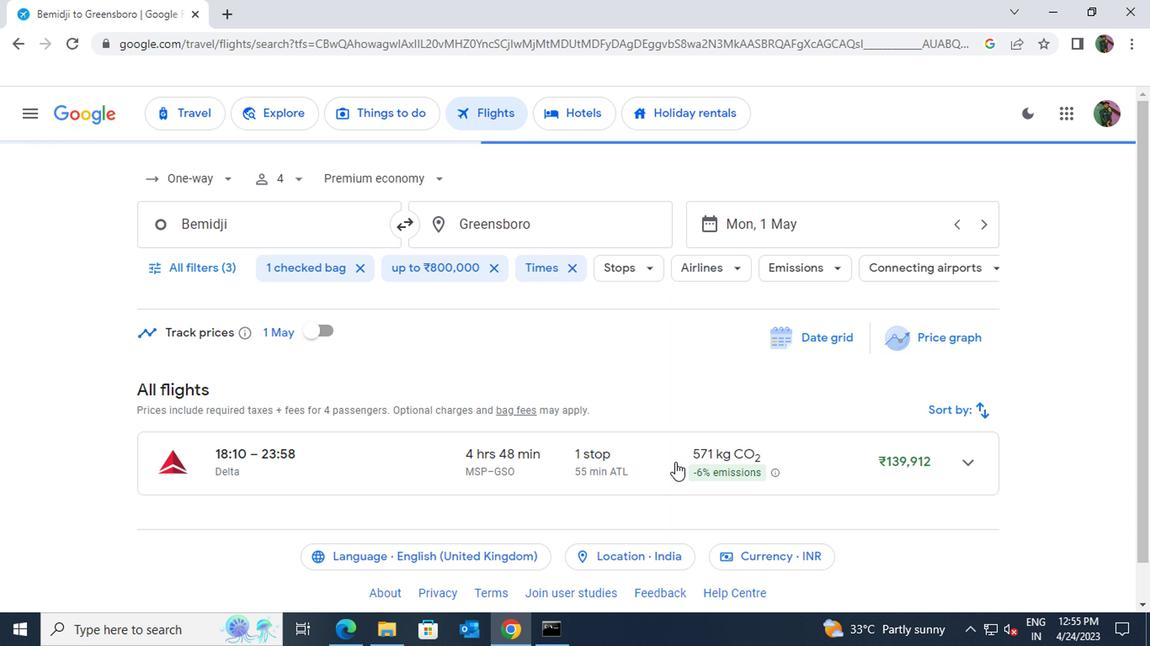 
Action: Mouse moved to (667, 458)
Screenshot: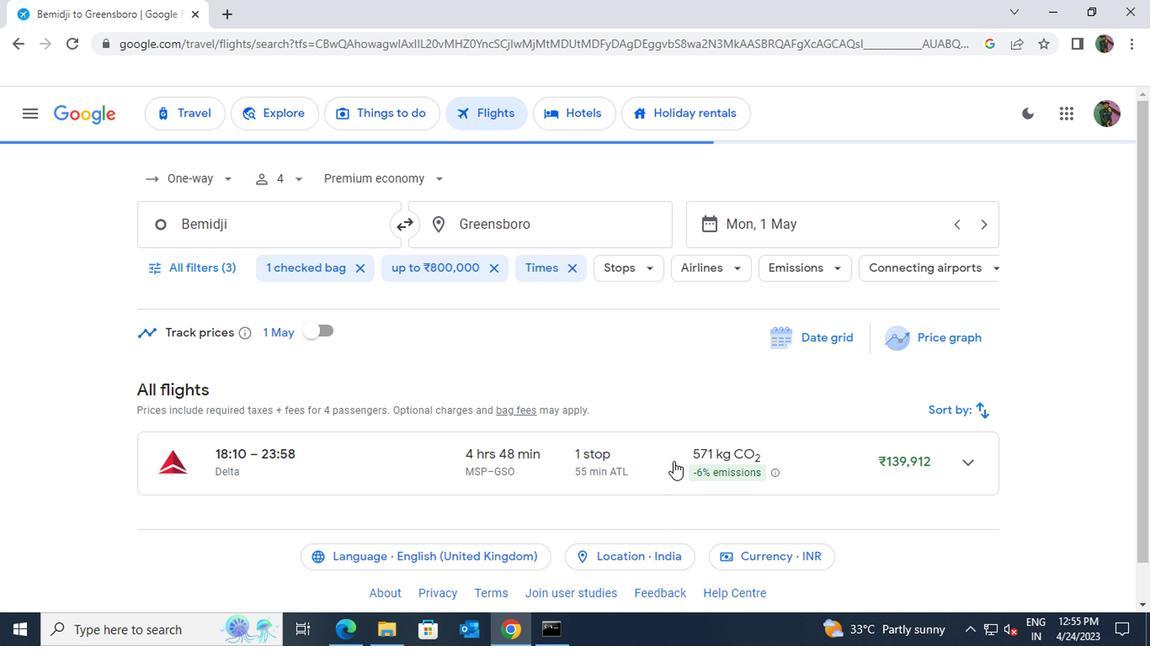 
Action: Mouse pressed left at (667, 458)
Screenshot: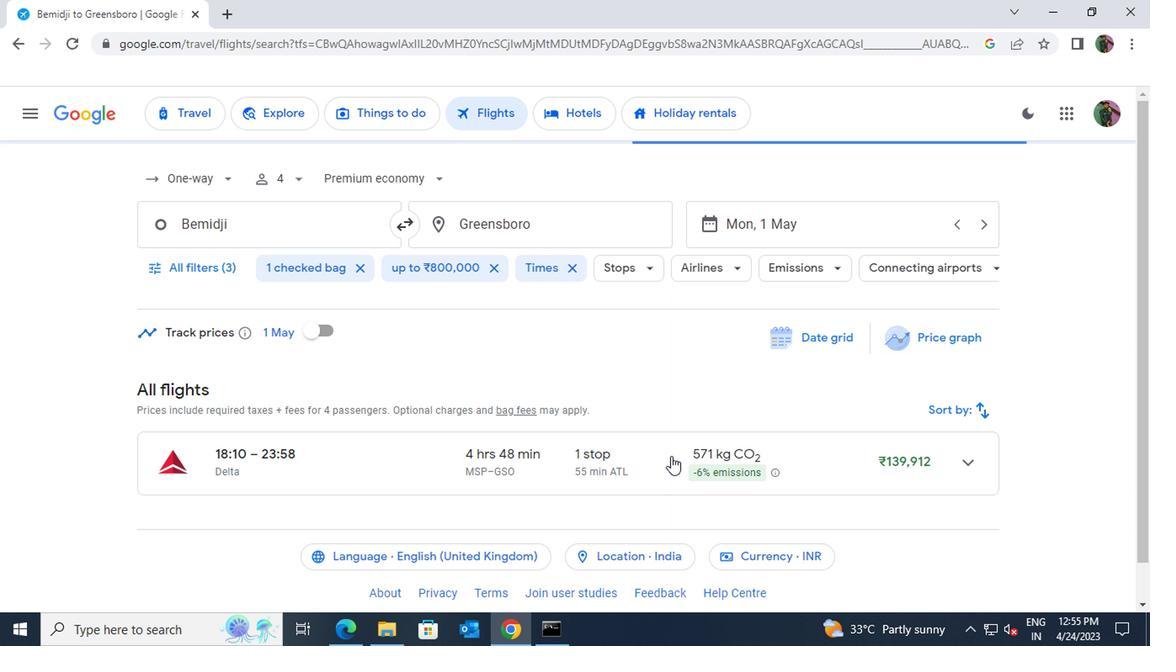 
